 Task: Find connections with filter location Khilchipur with filter topic #personaldevelopment with filter profile language Potuguese with filter current company Johnson & Johnson with filter school Silicon Institute of Technology (SIT), Bhubaneswar with filter industry Law Enforcement with filter service category Executive Coaching with filter keywords title Sales Manager
Action: Mouse moved to (300, 189)
Screenshot: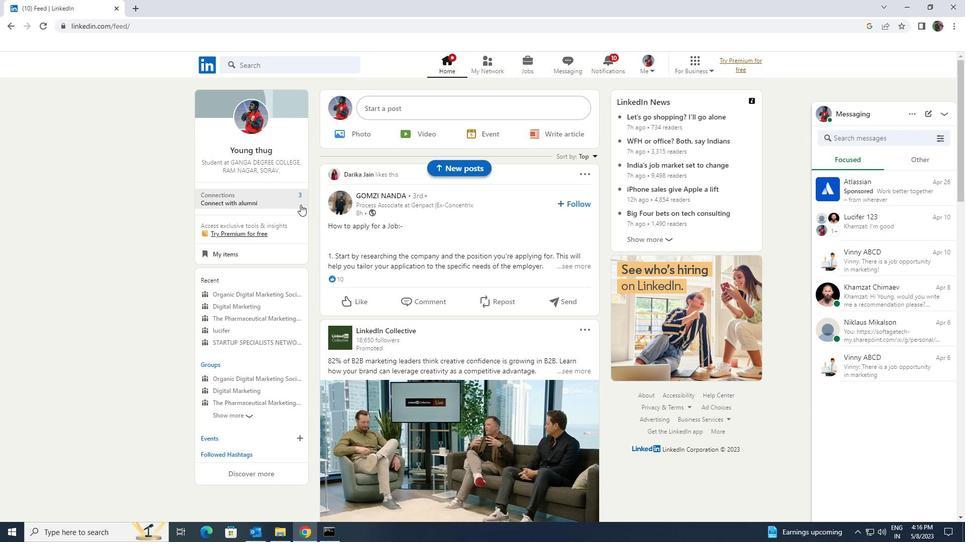 
Action: Mouse pressed left at (300, 189)
Screenshot: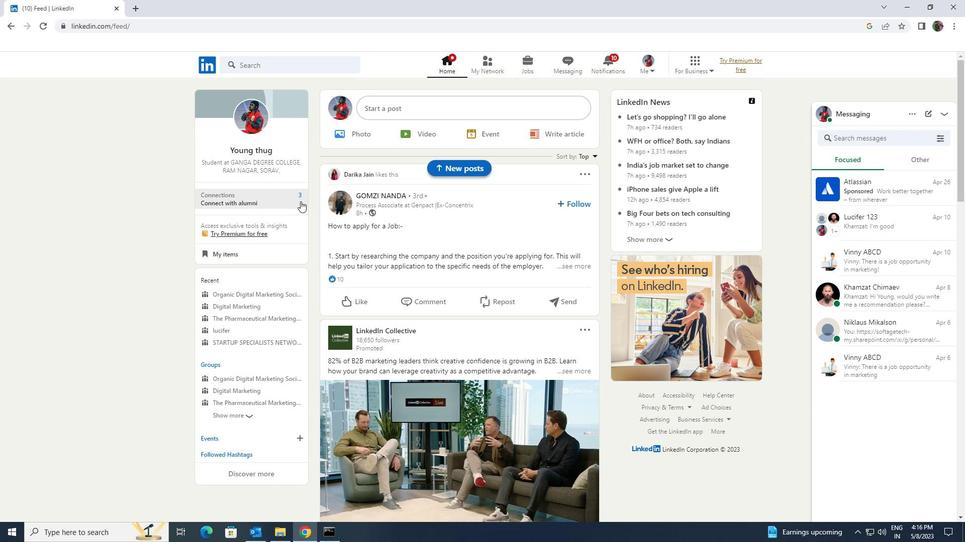 
Action: Mouse moved to (304, 119)
Screenshot: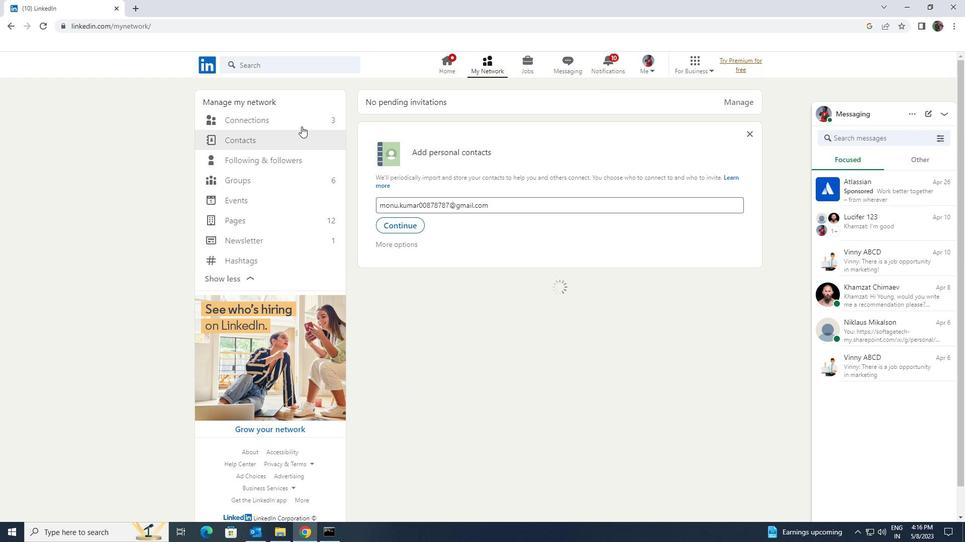 
Action: Mouse pressed left at (304, 119)
Screenshot: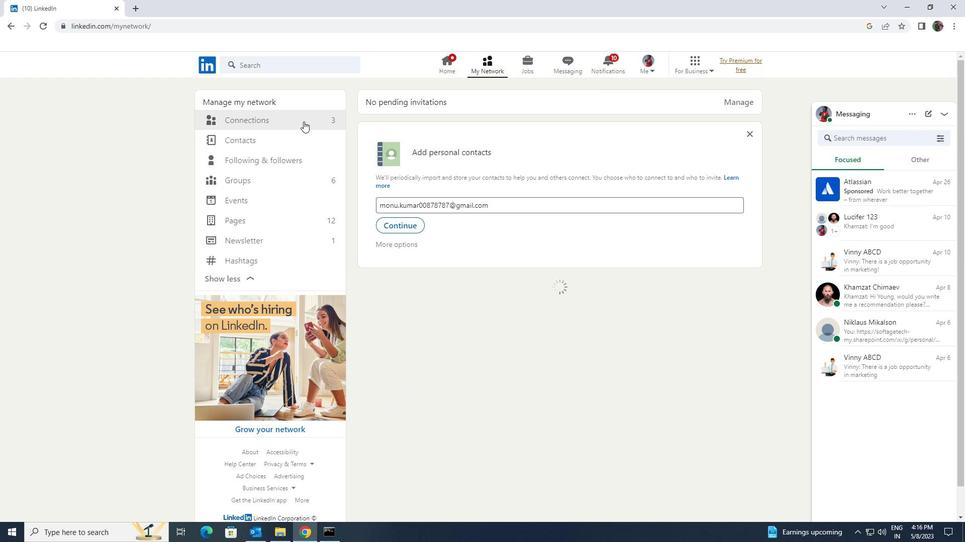 
Action: Mouse moved to (554, 122)
Screenshot: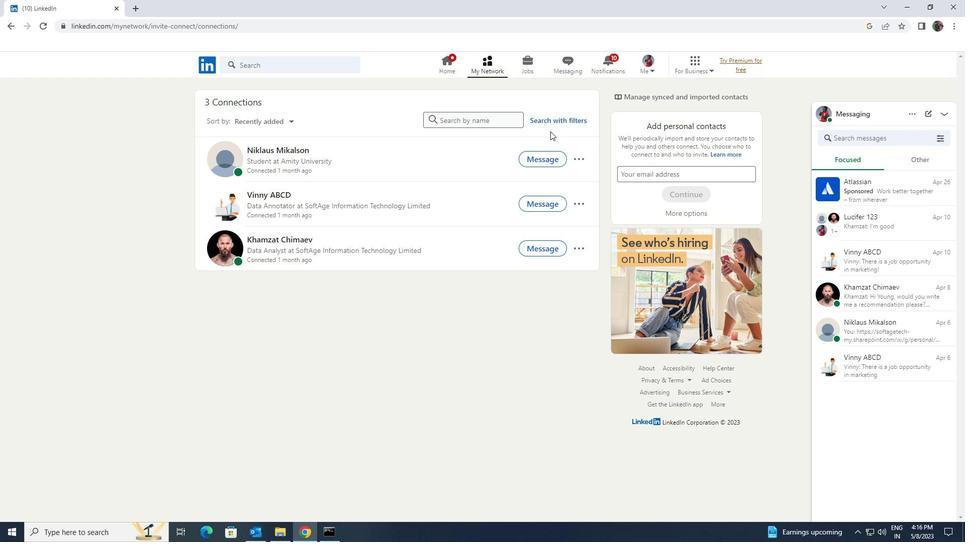 
Action: Mouse pressed left at (554, 122)
Screenshot: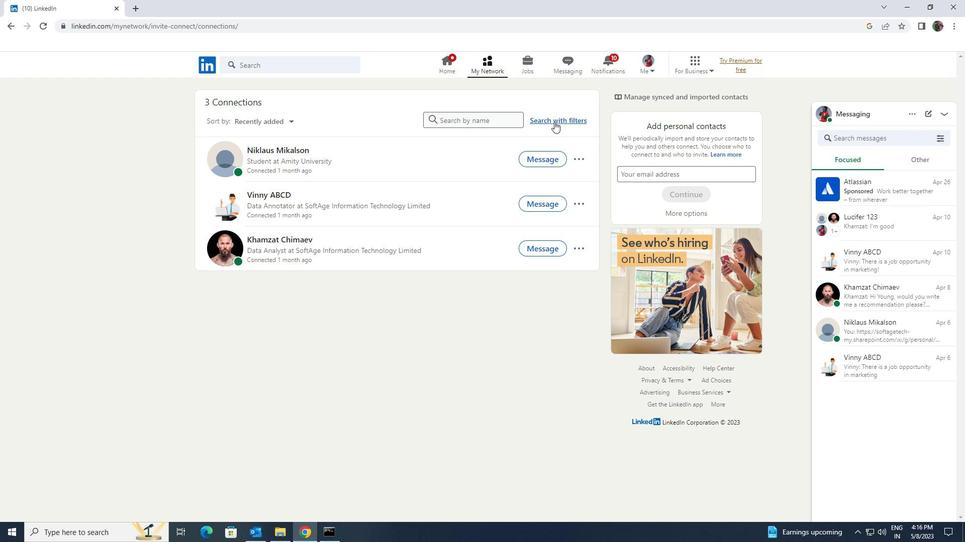 
Action: Mouse moved to (523, 96)
Screenshot: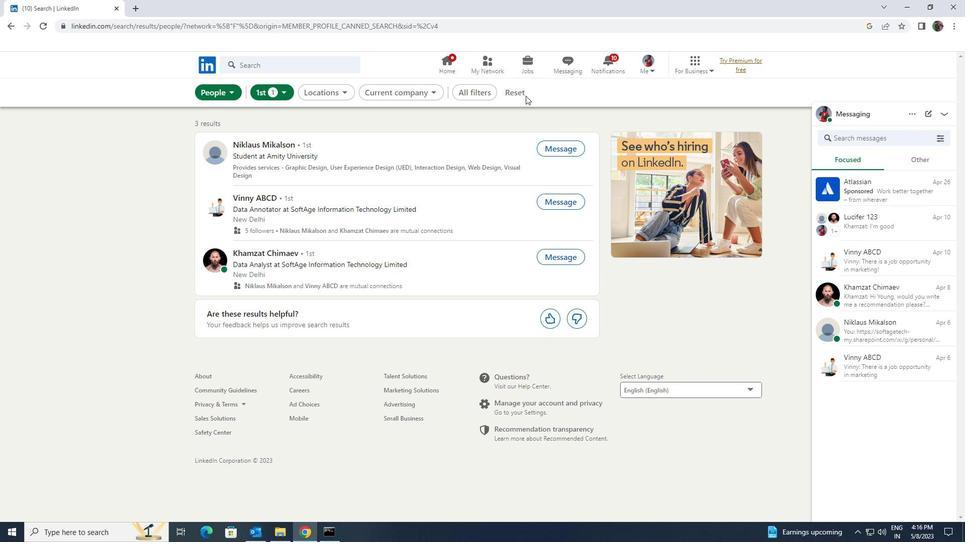 
Action: Mouse pressed left at (523, 96)
Screenshot: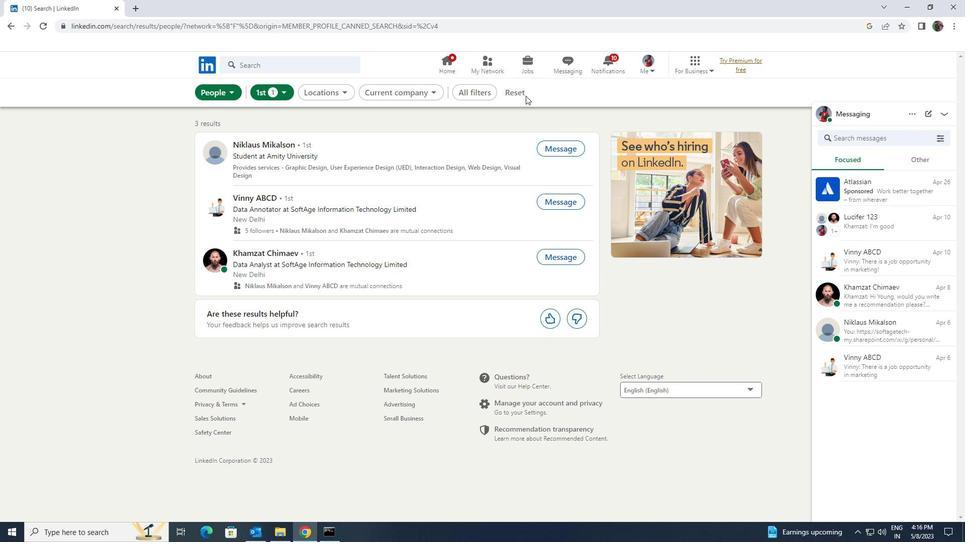 
Action: Mouse moved to (509, 98)
Screenshot: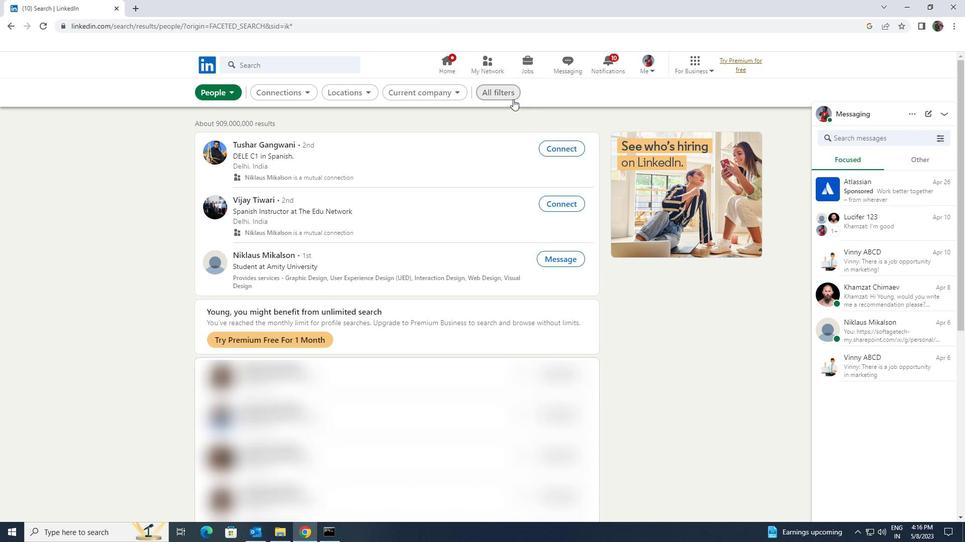
Action: Mouse pressed left at (509, 98)
Screenshot: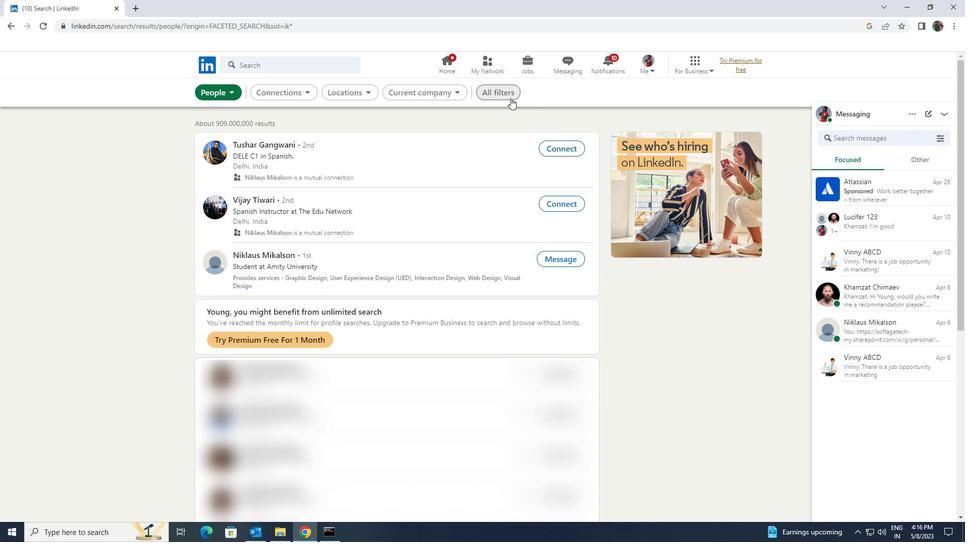 
Action: Mouse moved to (855, 395)
Screenshot: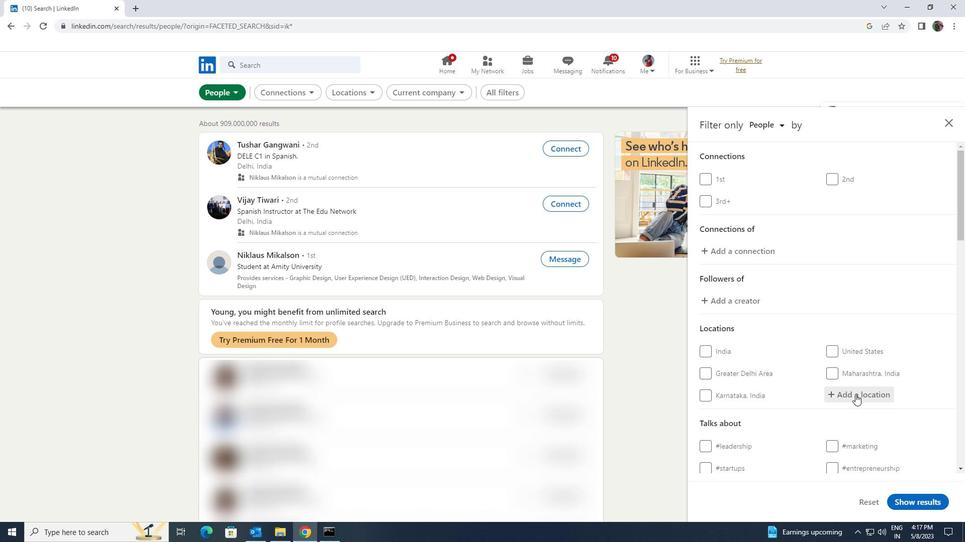 
Action: Mouse pressed left at (855, 395)
Screenshot: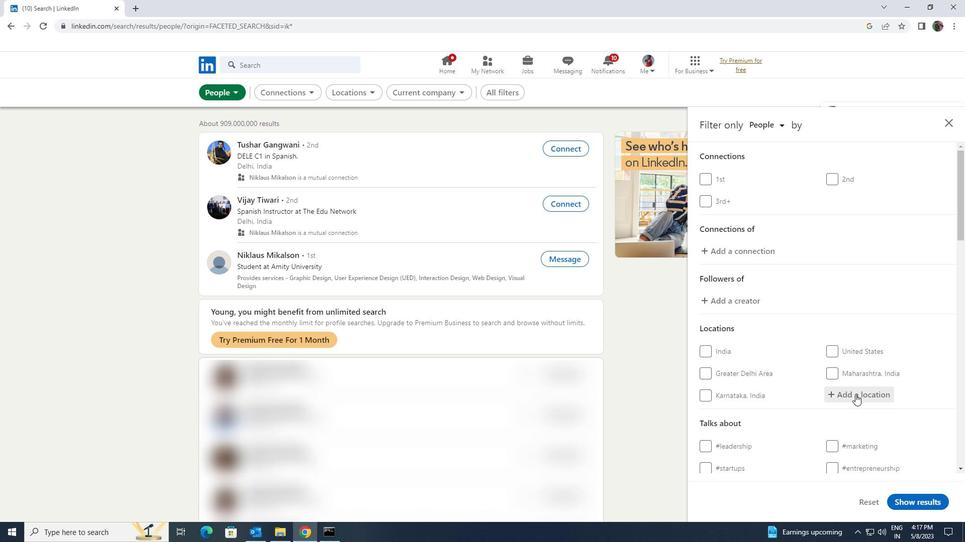 
Action: Mouse moved to (769, 391)
Screenshot: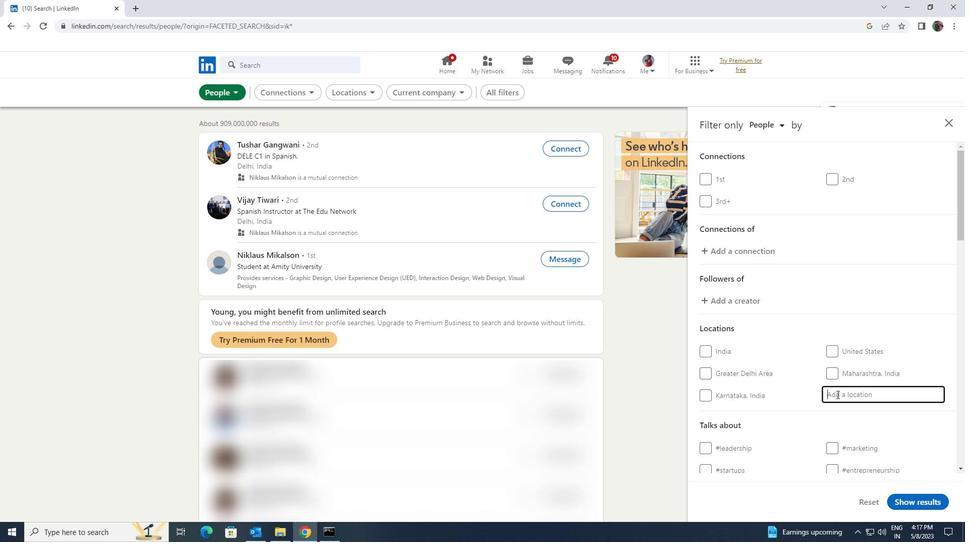 
Action: Key pressed <Key.shift>KHILCHI
Screenshot: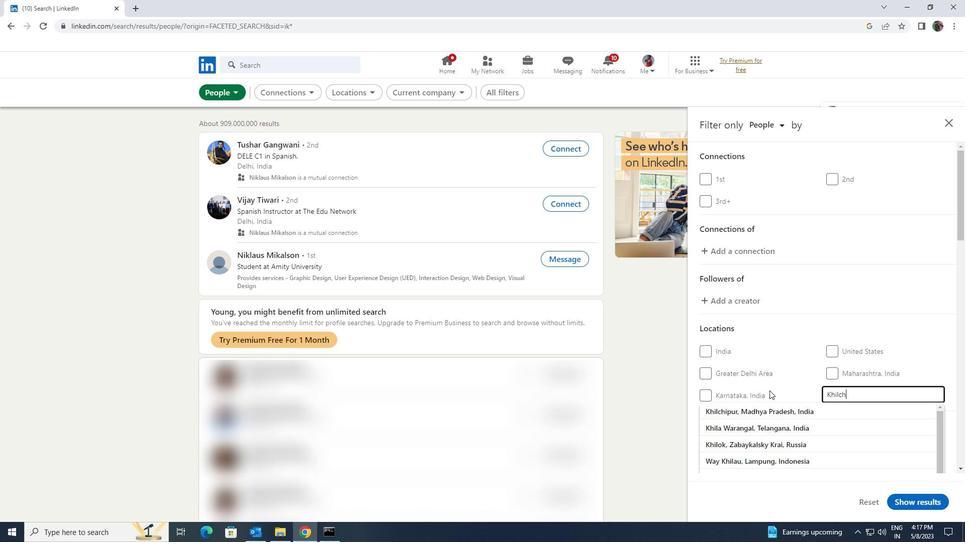 
Action: Mouse moved to (775, 409)
Screenshot: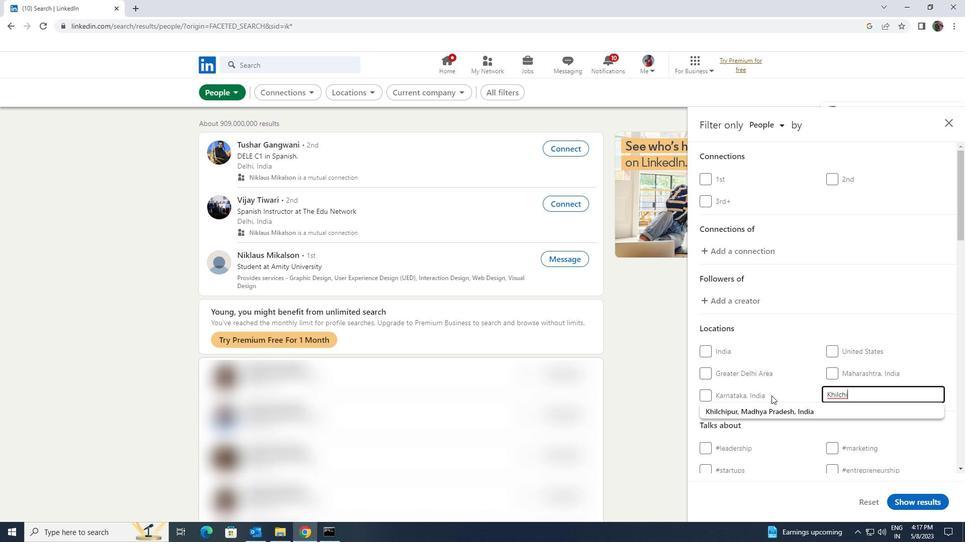 
Action: Mouse pressed left at (775, 409)
Screenshot: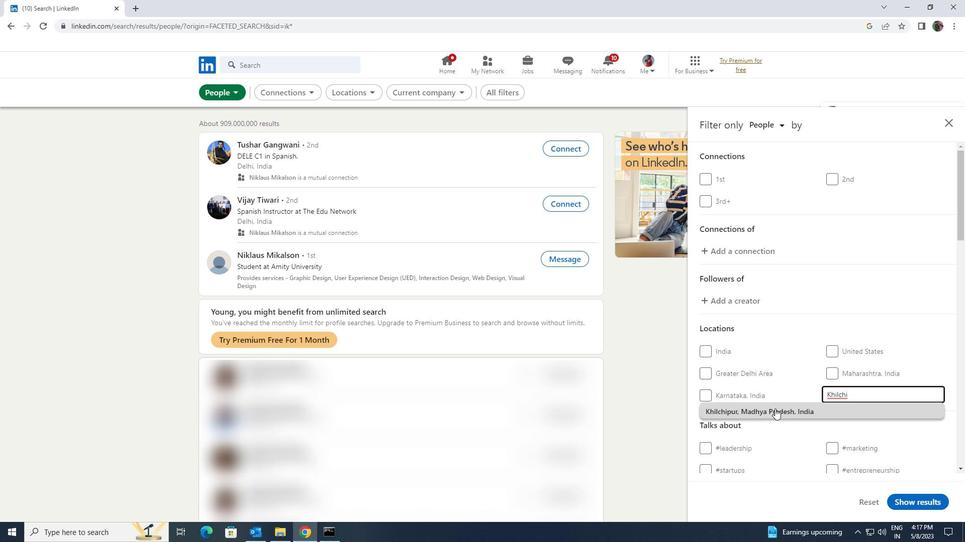 
Action: Mouse moved to (776, 409)
Screenshot: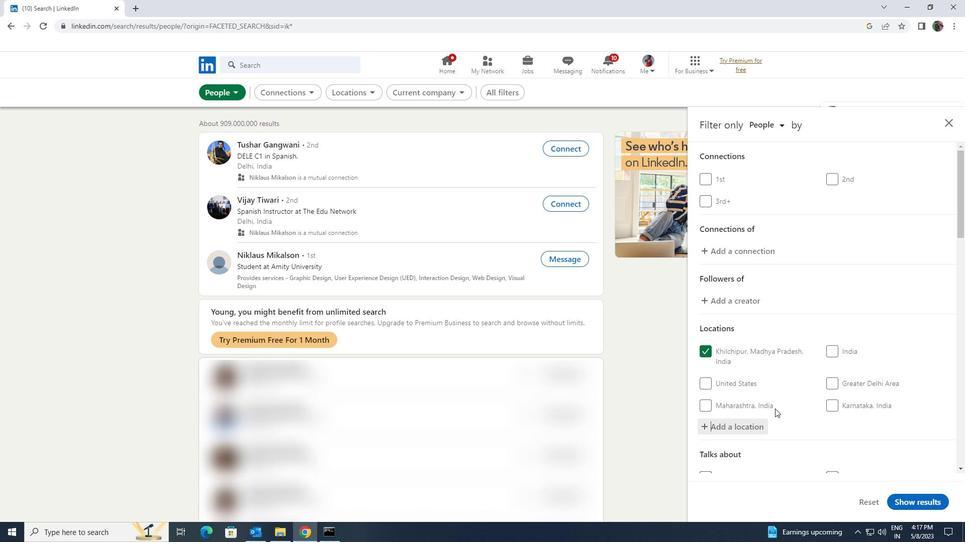 
Action: Mouse scrolled (776, 408) with delta (0, 0)
Screenshot: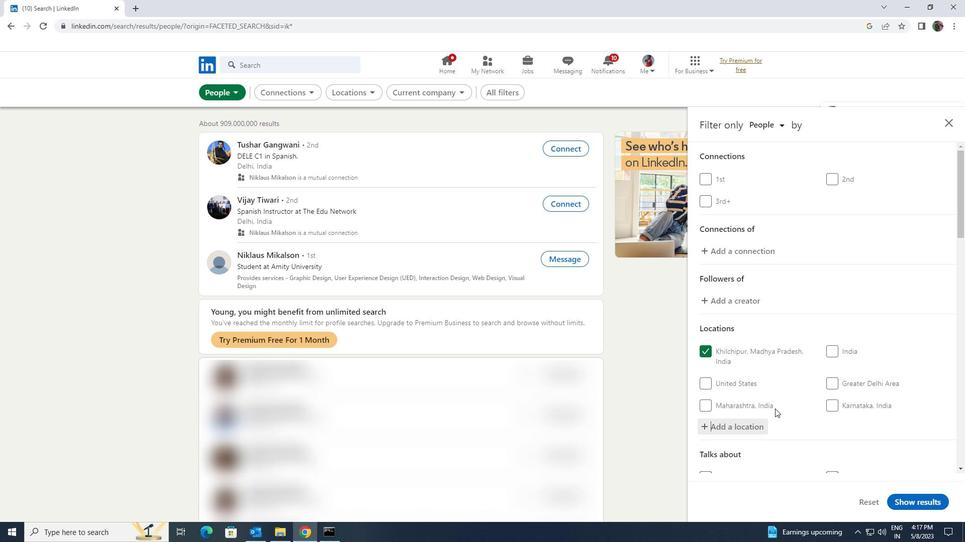 
Action: Mouse moved to (776, 409)
Screenshot: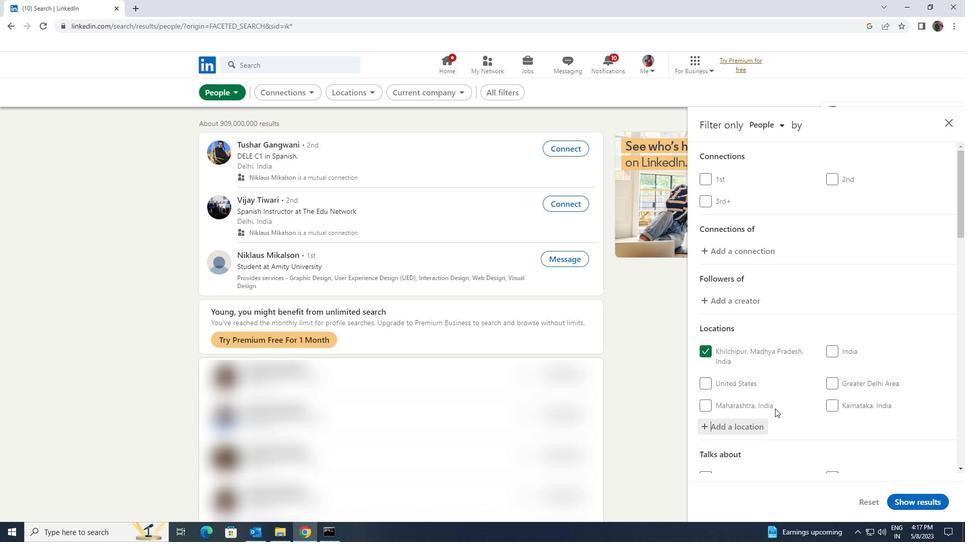 
Action: Mouse scrolled (776, 408) with delta (0, 0)
Screenshot: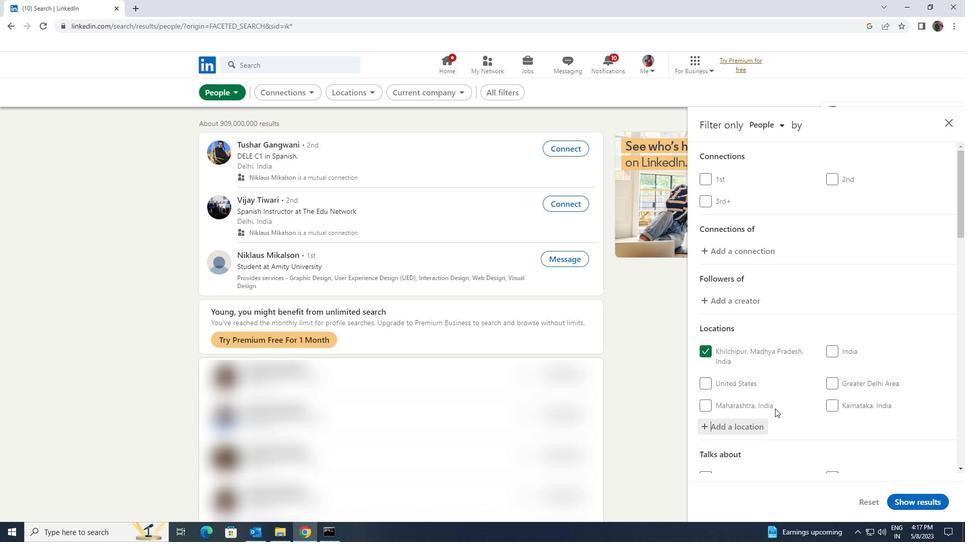 
Action: Mouse moved to (776, 410)
Screenshot: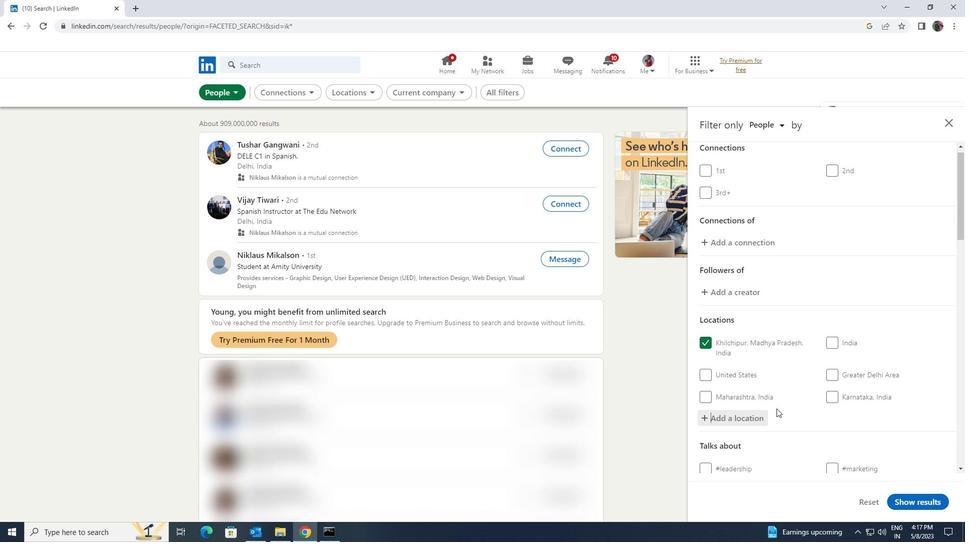 
Action: Mouse scrolled (776, 410) with delta (0, 0)
Screenshot: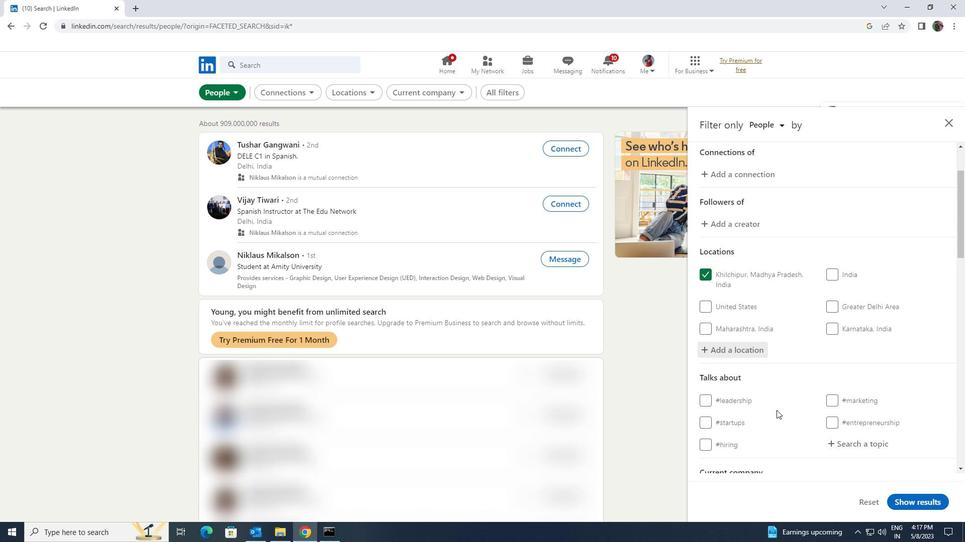 
Action: Mouse moved to (829, 373)
Screenshot: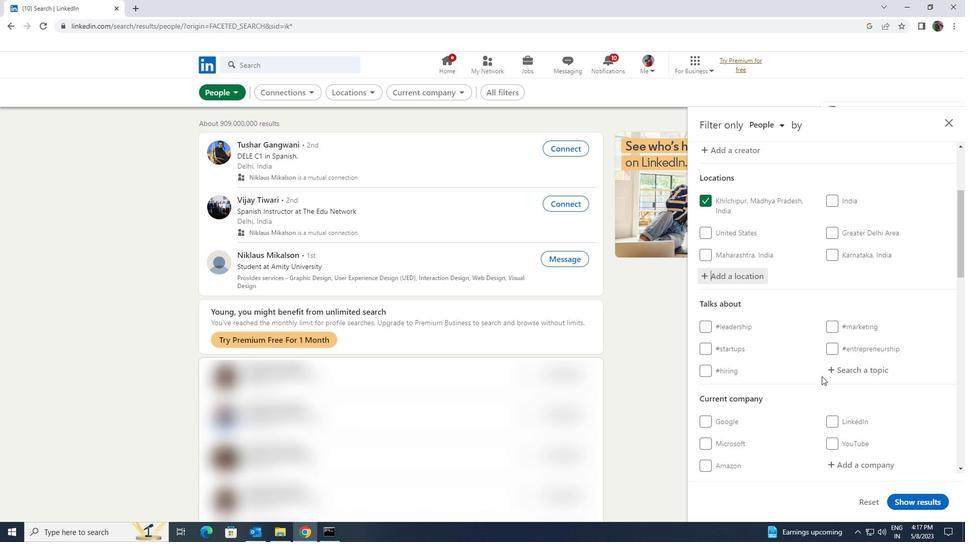 
Action: Mouse pressed left at (829, 373)
Screenshot: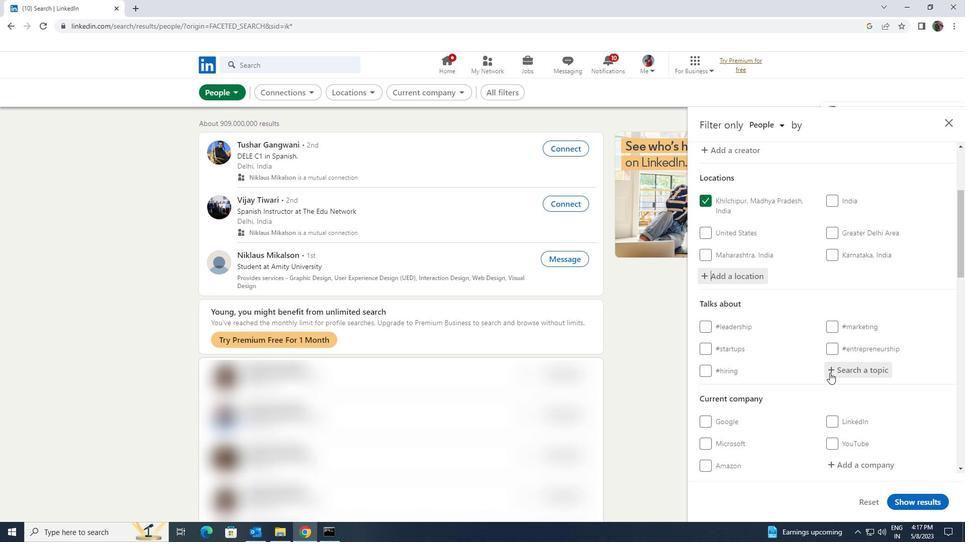 
Action: Key pressed <Key.shift>PERSONALDEVE
Screenshot: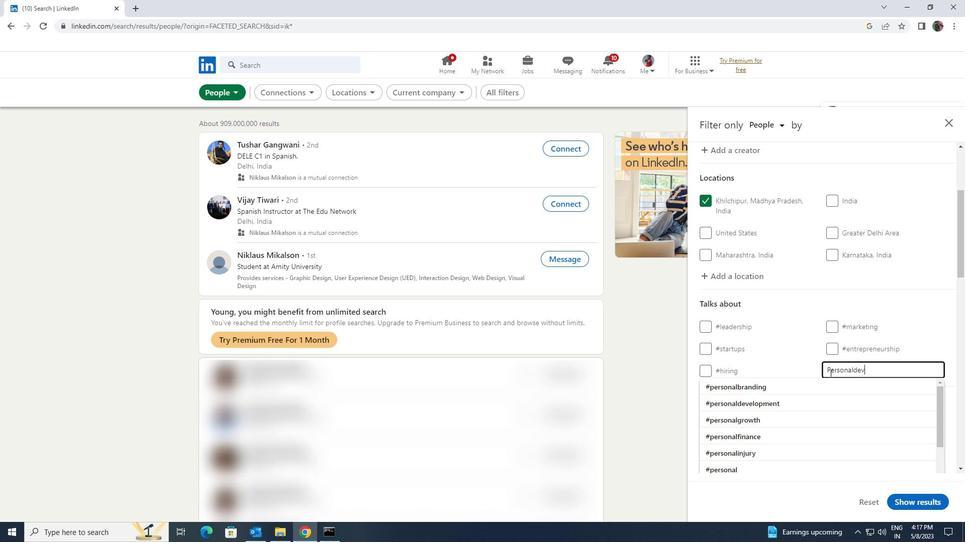 
Action: Mouse moved to (830, 390)
Screenshot: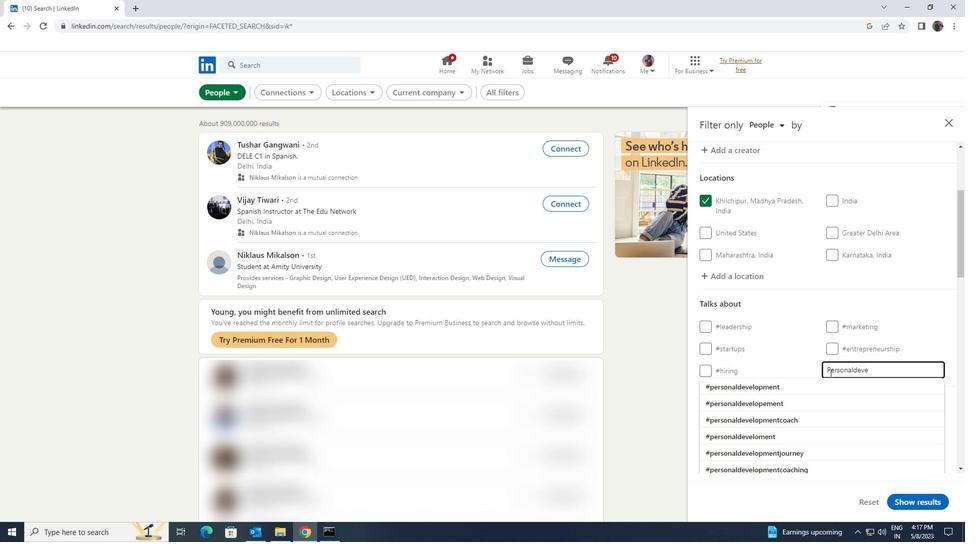 
Action: Mouse pressed left at (830, 390)
Screenshot: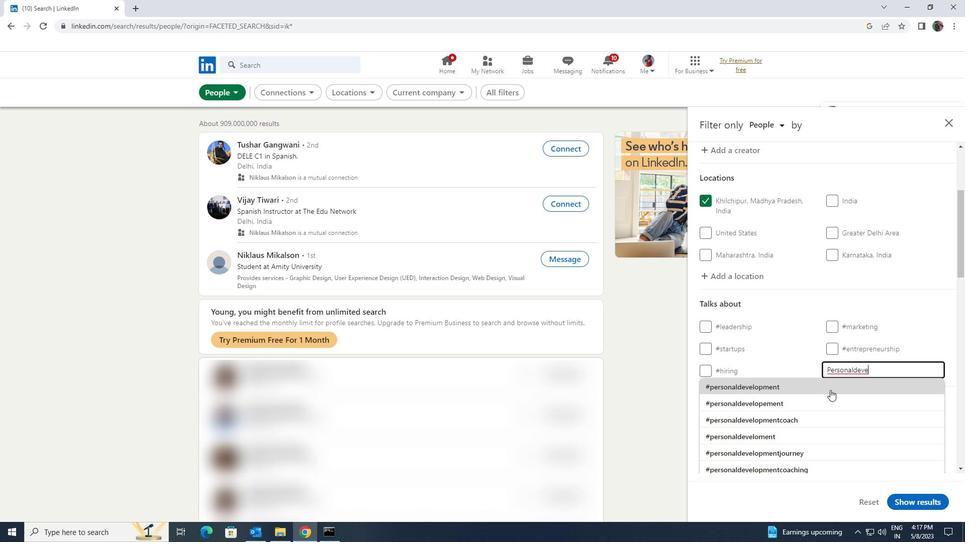 
Action: Mouse scrolled (830, 390) with delta (0, 0)
Screenshot: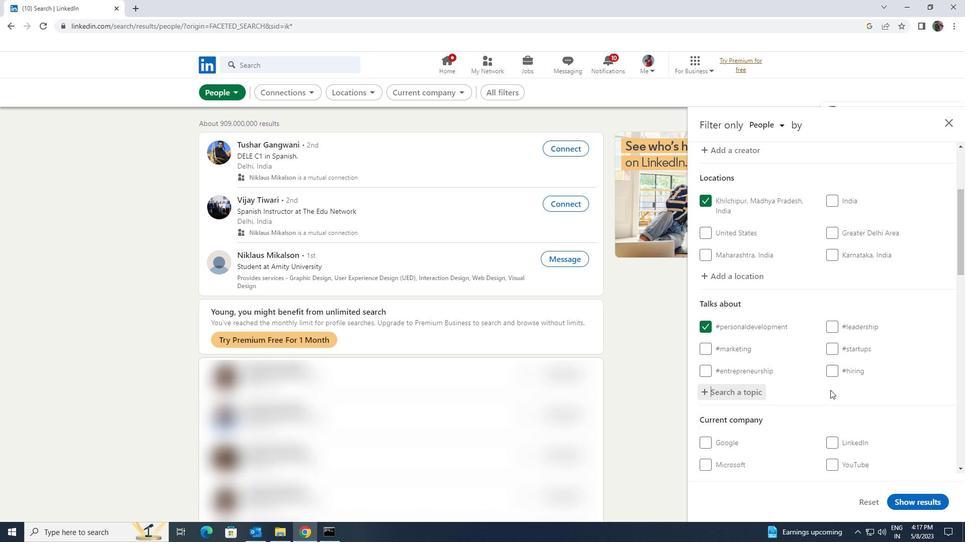 
Action: Mouse moved to (829, 390)
Screenshot: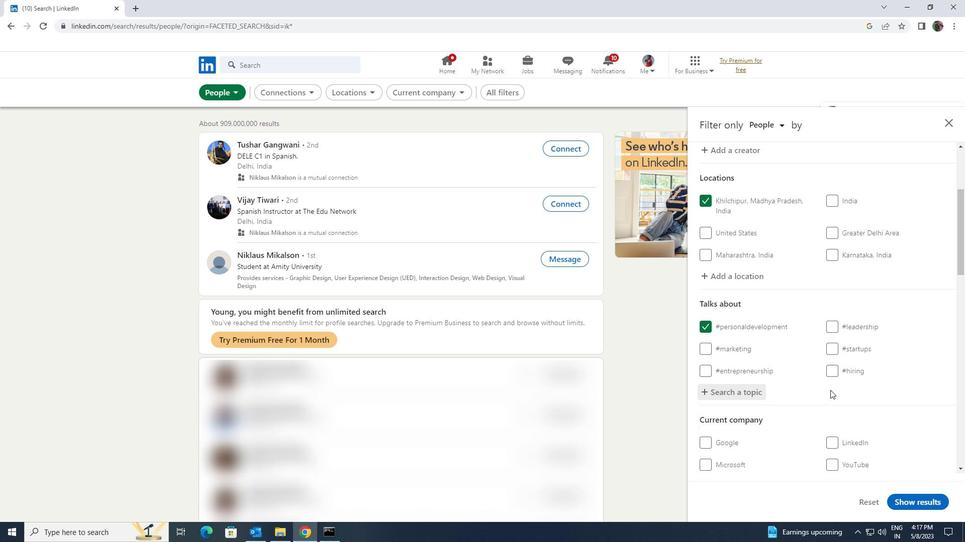 
Action: Mouse scrolled (829, 390) with delta (0, 0)
Screenshot: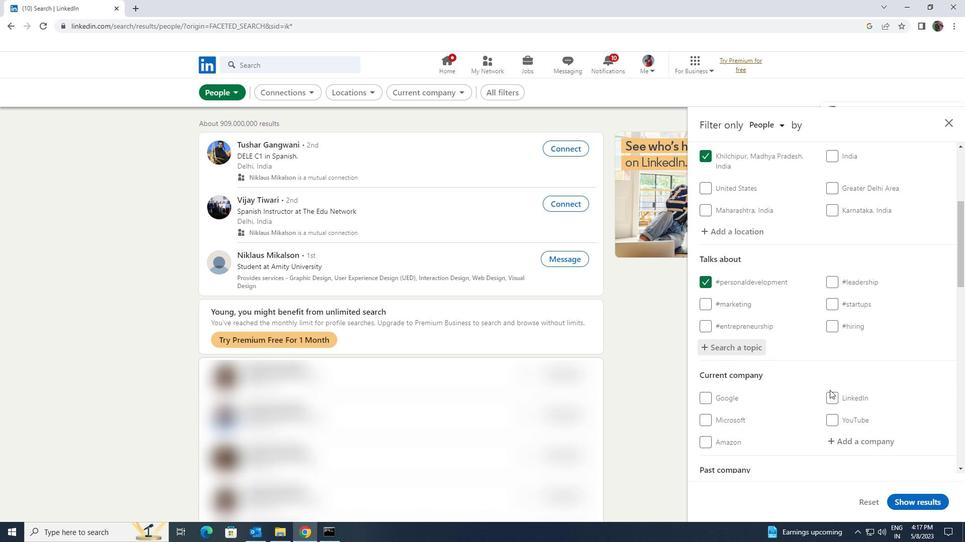 
Action: Mouse scrolled (829, 390) with delta (0, 0)
Screenshot: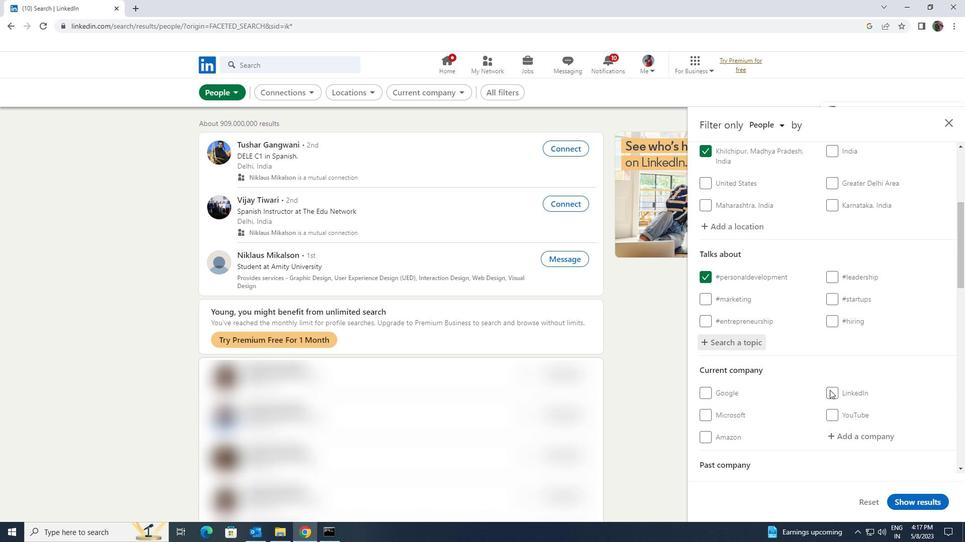 
Action: Mouse scrolled (829, 390) with delta (0, 0)
Screenshot: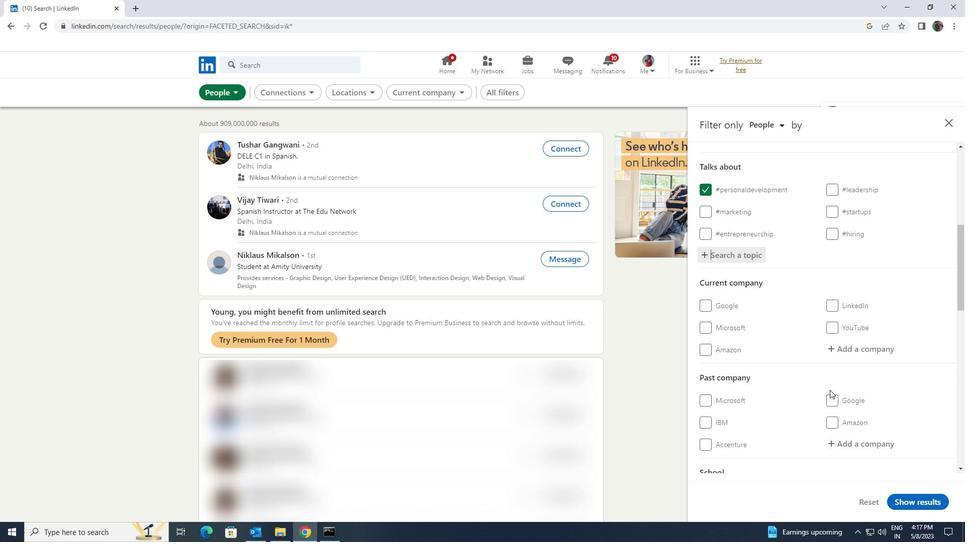 
Action: Mouse scrolled (829, 390) with delta (0, 0)
Screenshot: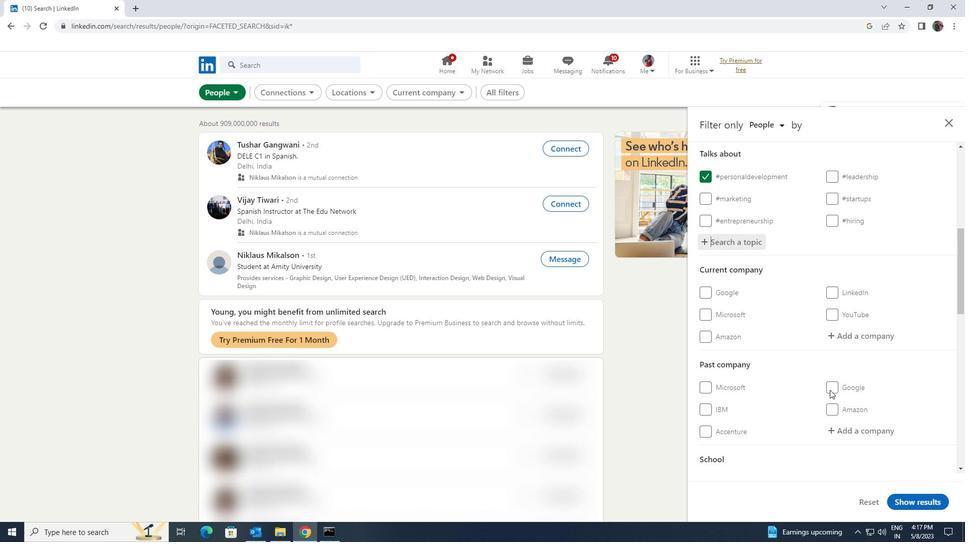 
Action: Mouse scrolled (829, 390) with delta (0, 0)
Screenshot: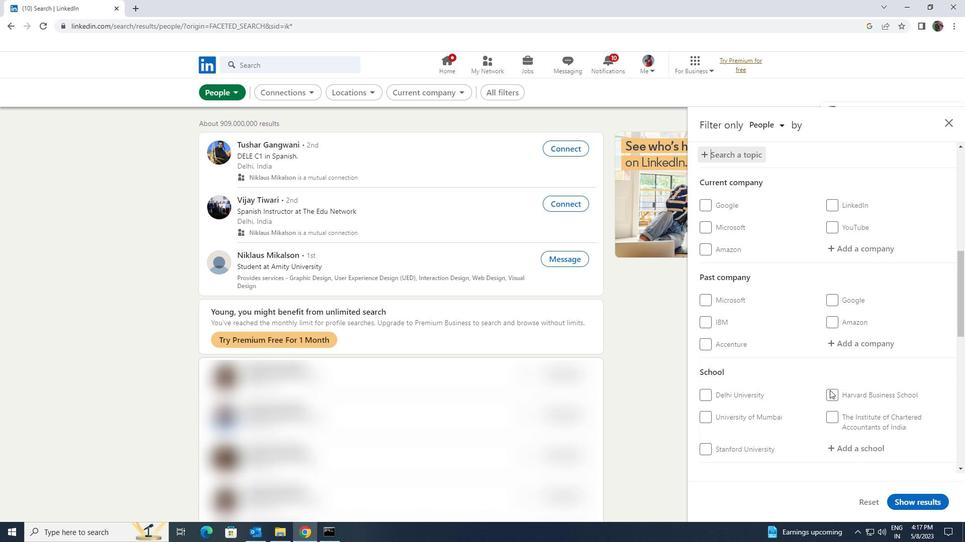 
Action: Mouse scrolled (829, 390) with delta (0, 0)
Screenshot: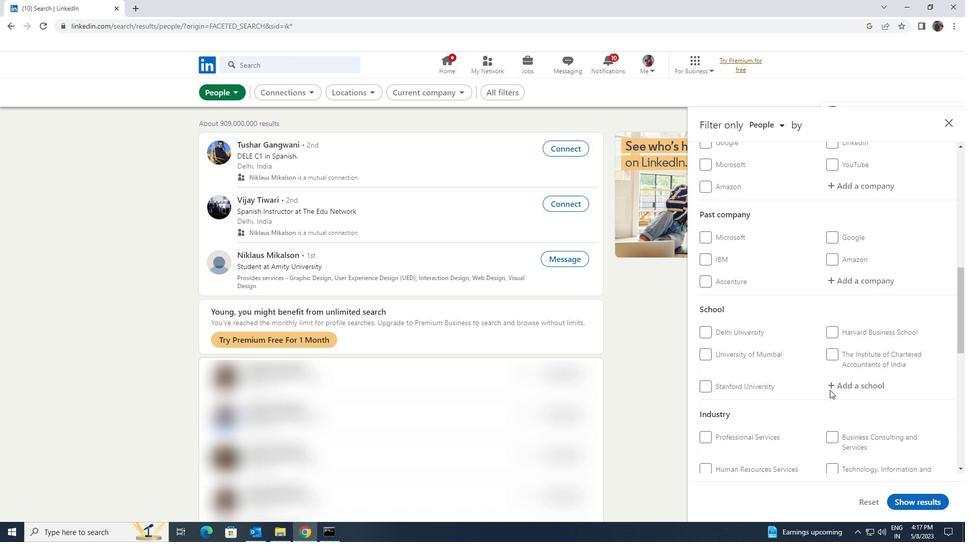 
Action: Mouse scrolled (829, 390) with delta (0, 0)
Screenshot: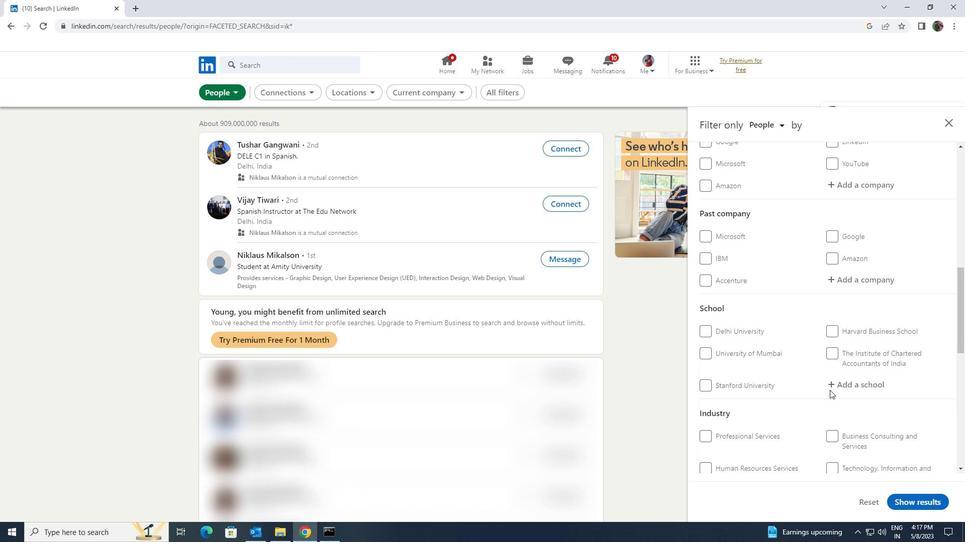 
Action: Mouse scrolled (829, 390) with delta (0, 0)
Screenshot: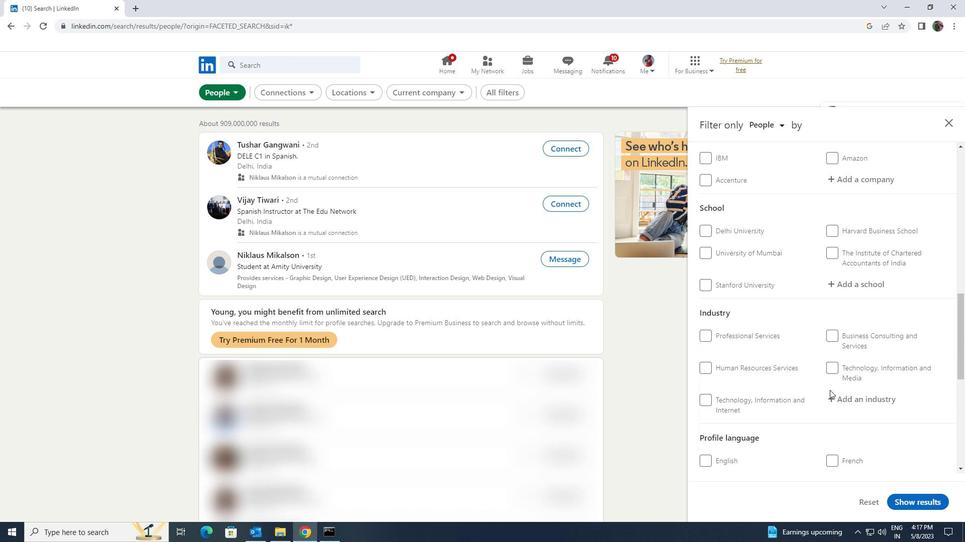 
Action: Mouse moved to (829, 430)
Screenshot: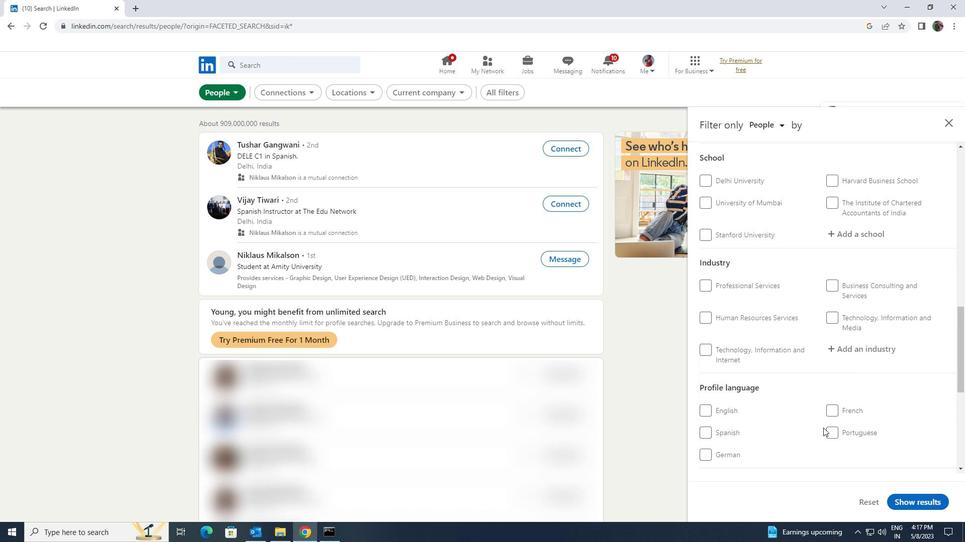 
Action: Mouse pressed left at (829, 430)
Screenshot: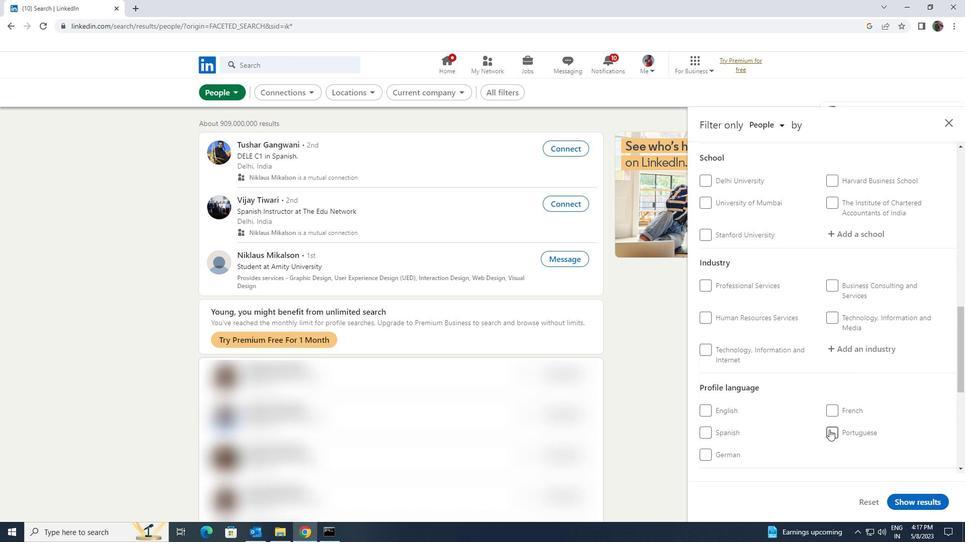 
Action: Mouse moved to (829, 430)
Screenshot: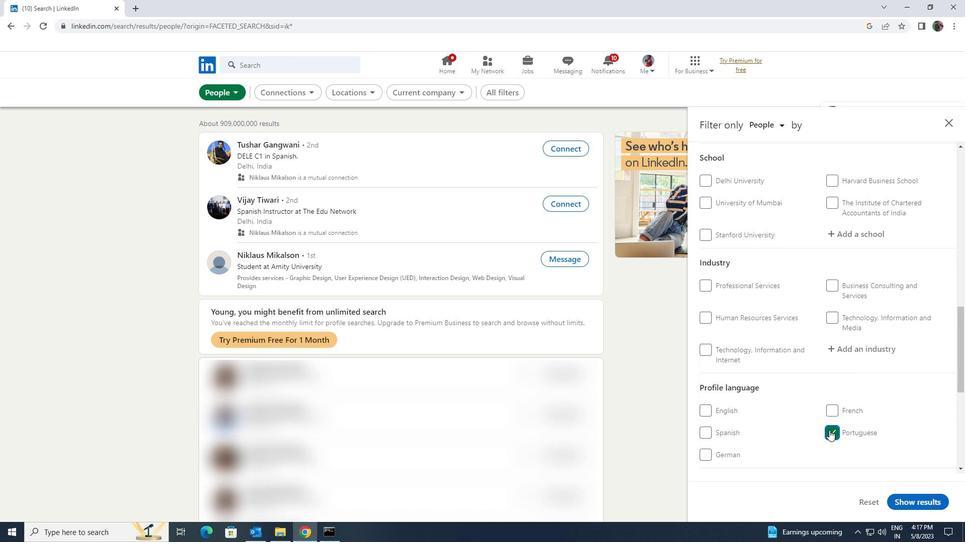 
Action: Mouse scrolled (829, 431) with delta (0, 0)
Screenshot: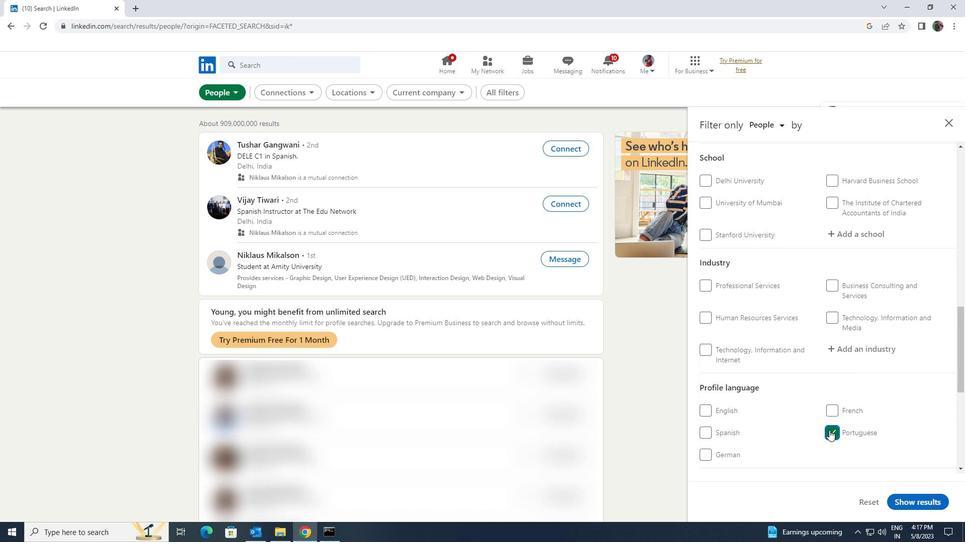 
Action: Mouse moved to (829, 430)
Screenshot: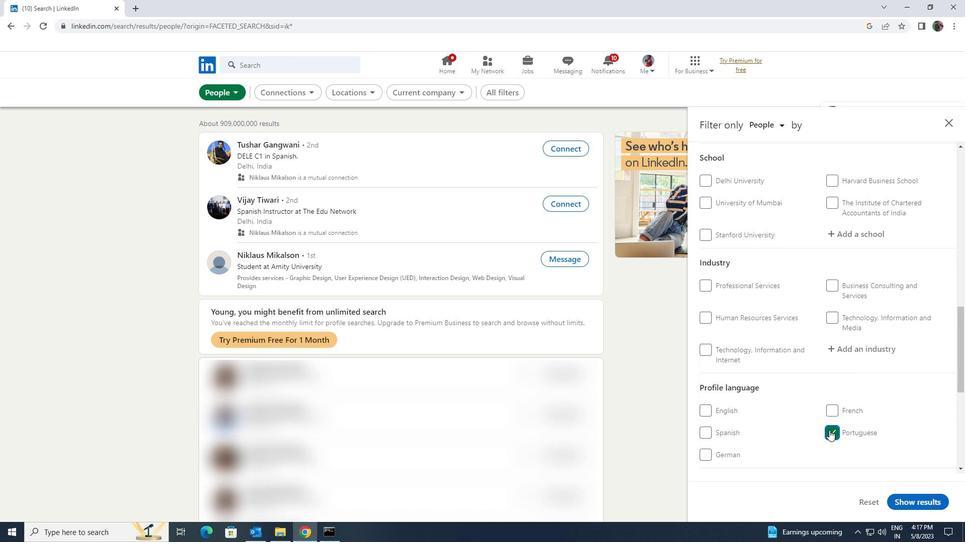 
Action: Mouse scrolled (829, 431) with delta (0, 0)
Screenshot: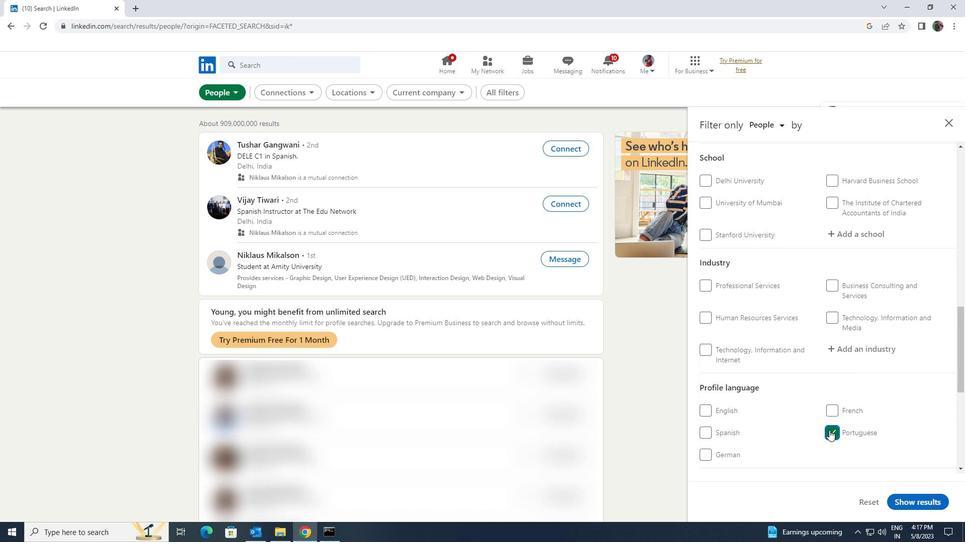 
Action: Mouse scrolled (829, 431) with delta (0, 0)
Screenshot: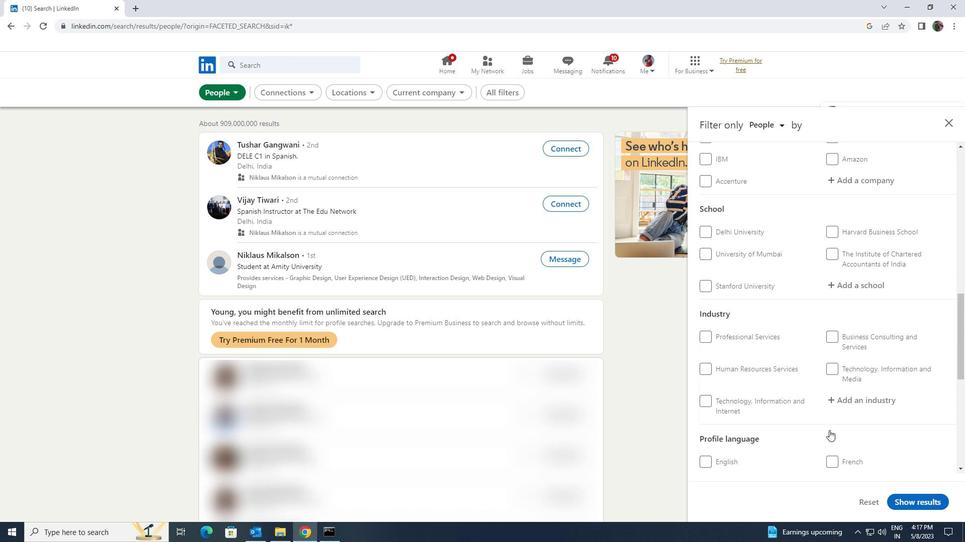 
Action: Mouse scrolled (829, 431) with delta (0, 0)
Screenshot: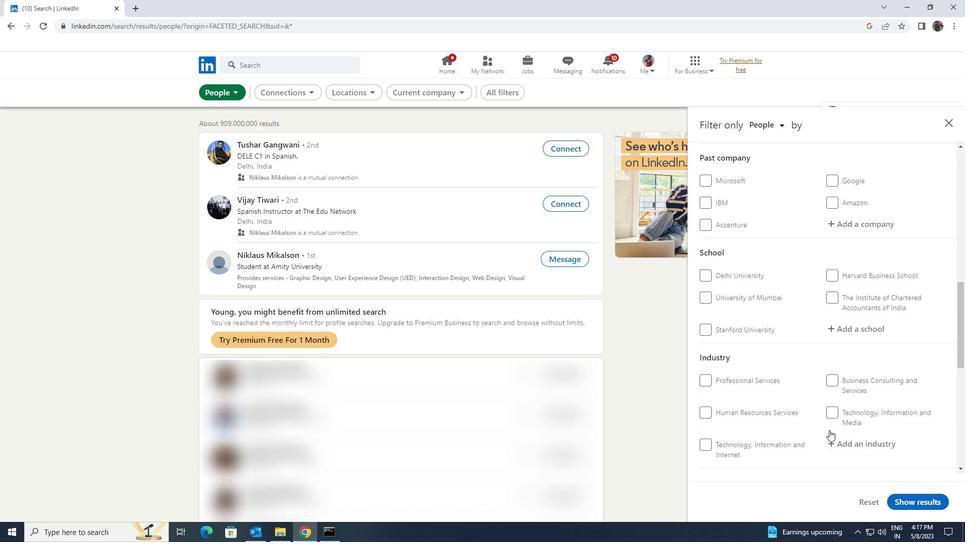 
Action: Mouse scrolled (829, 431) with delta (0, 0)
Screenshot: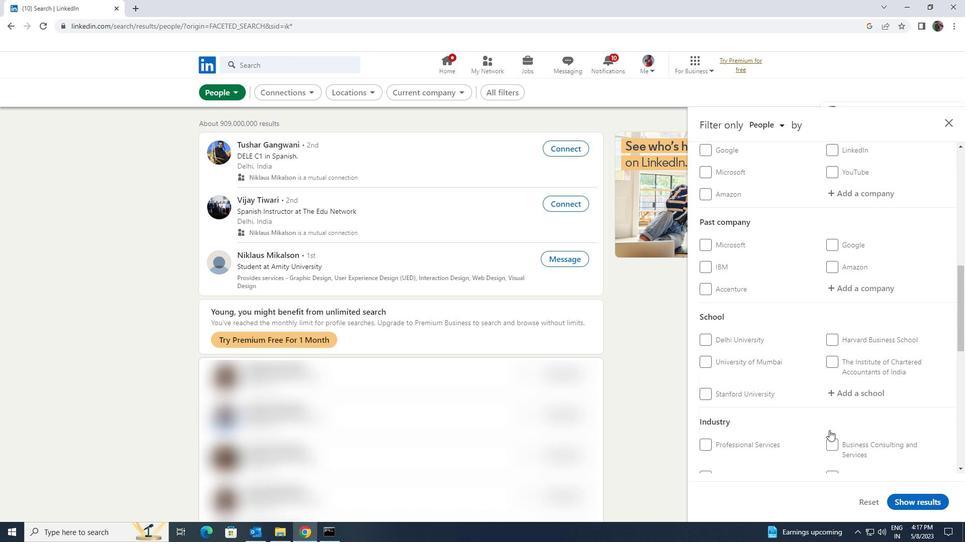 
Action: Mouse scrolled (829, 431) with delta (0, 0)
Screenshot: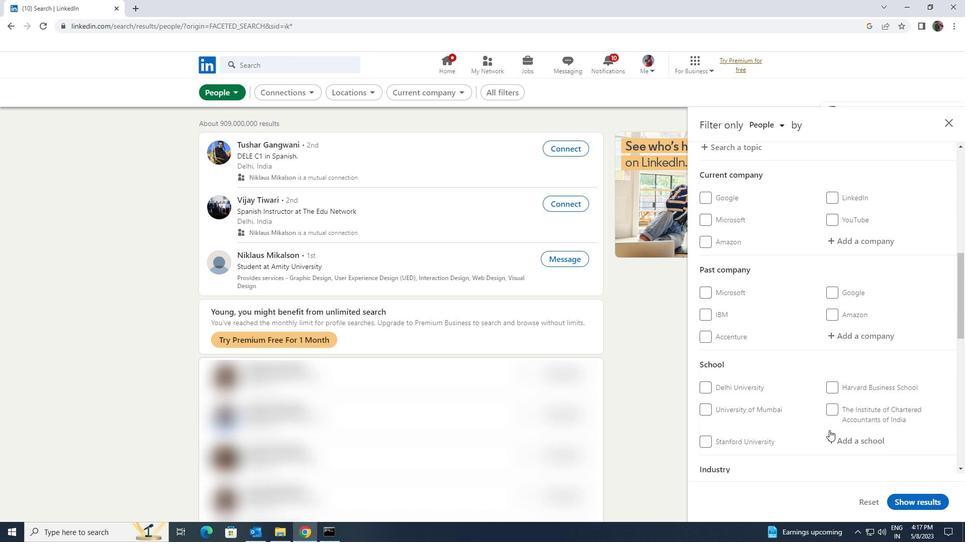 
Action: Mouse scrolled (829, 431) with delta (0, 0)
Screenshot: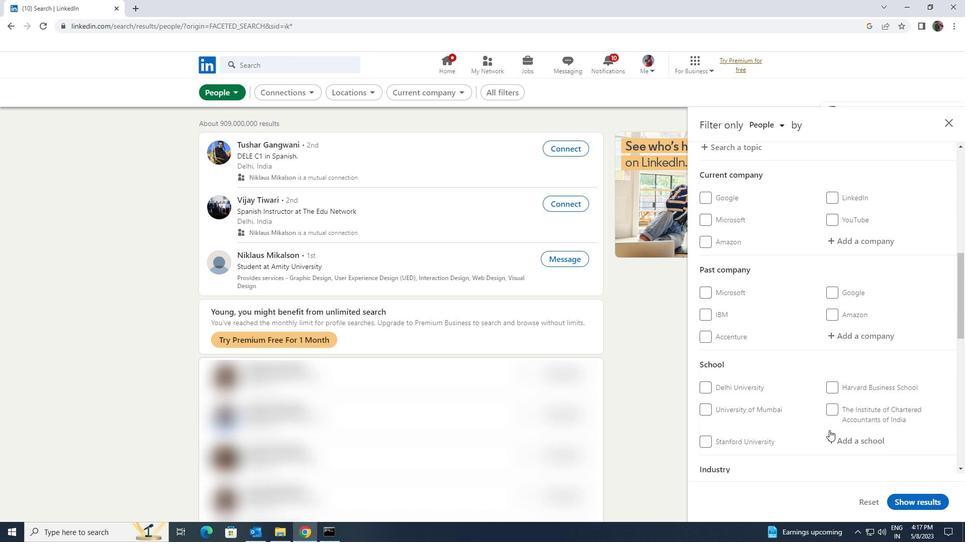 
Action: Mouse moved to (839, 388)
Screenshot: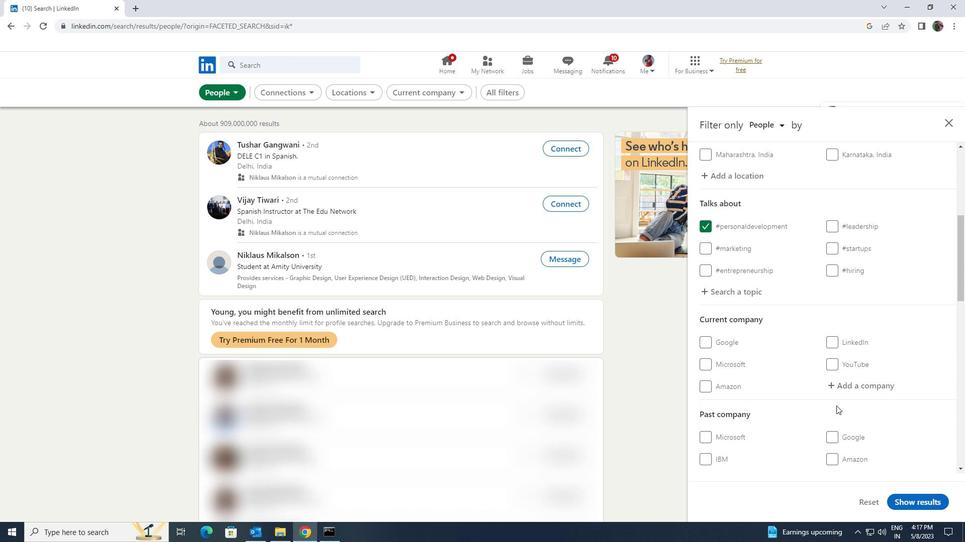 
Action: Mouse pressed left at (839, 388)
Screenshot: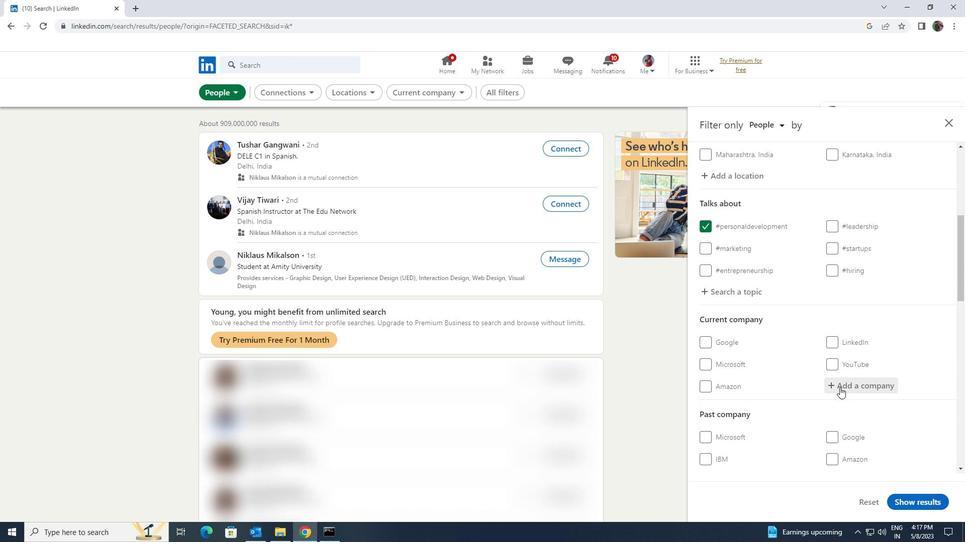 
Action: Key pressed <Key.shift><Key.shift><Key.shift><Key.shift><Key.shift><Key.shift><Key.shift><Key.shift><Key.shift><Key.shift><Key.shift><Key.shift><Key.shift><Key.shift>JOHNSON
Screenshot: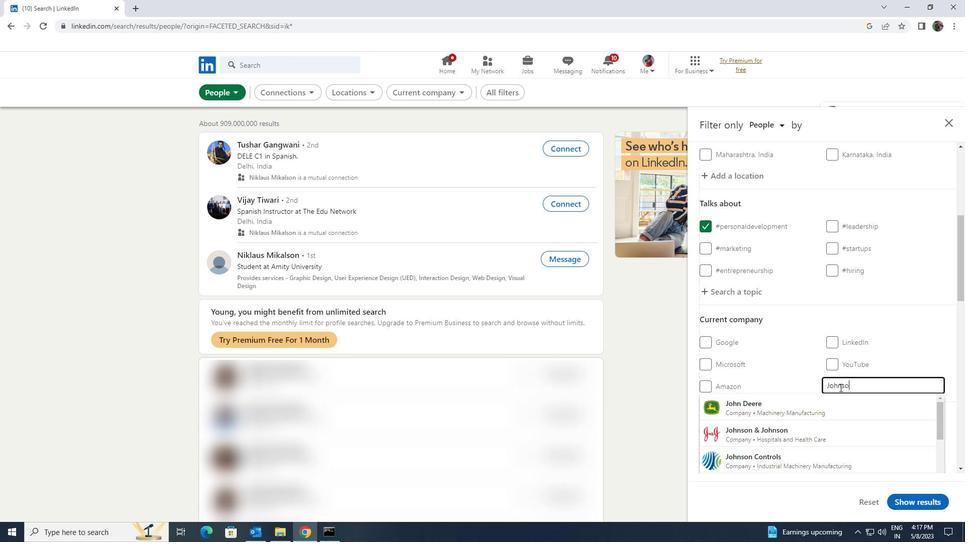 
Action: Mouse moved to (838, 399)
Screenshot: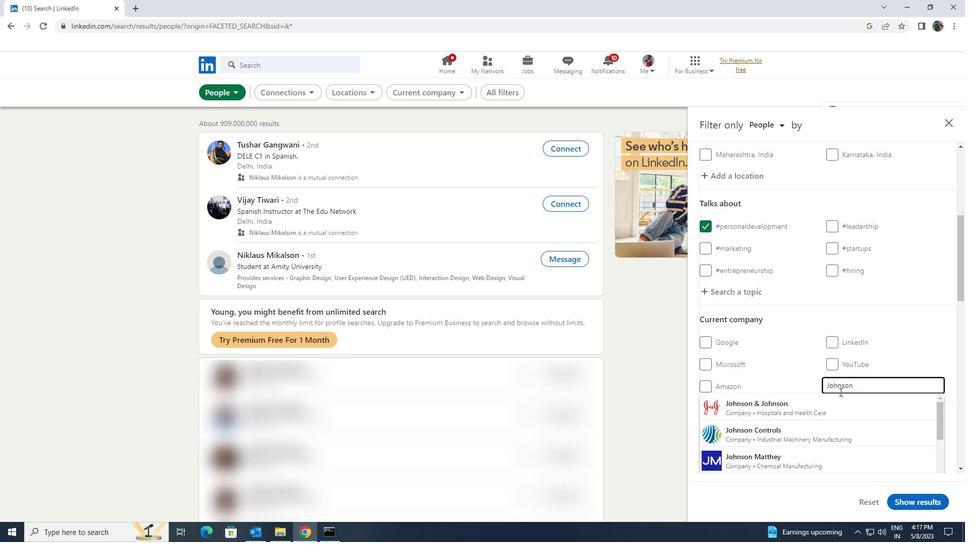 
Action: Mouse pressed left at (838, 399)
Screenshot: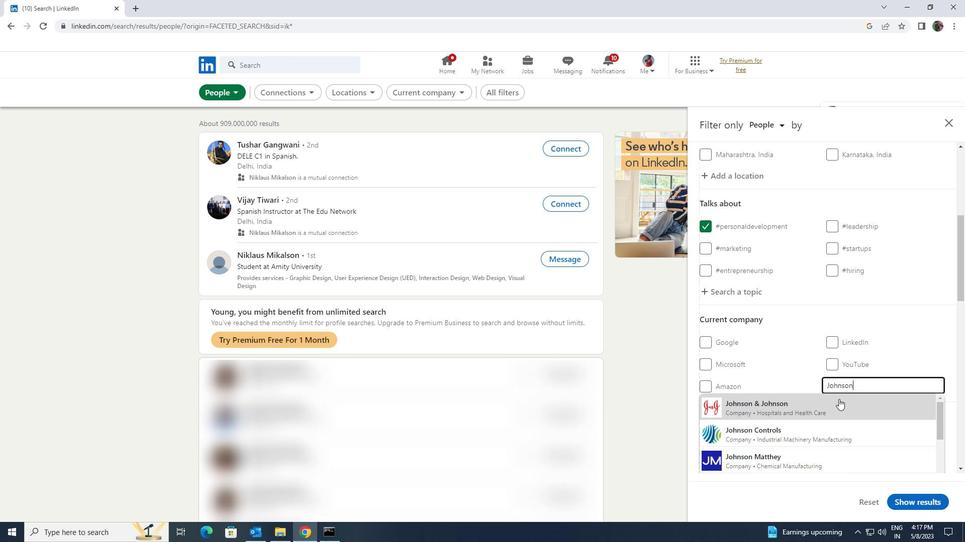 
Action: Mouse moved to (838, 400)
Screenshot: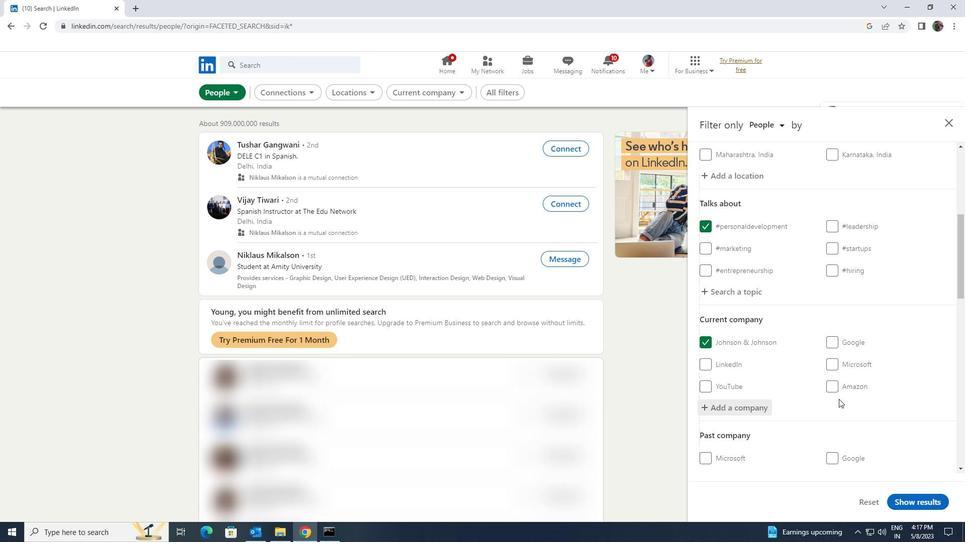 
Action: Mouse scrolled (838, 399) with delta (0, 0)
Screenshot: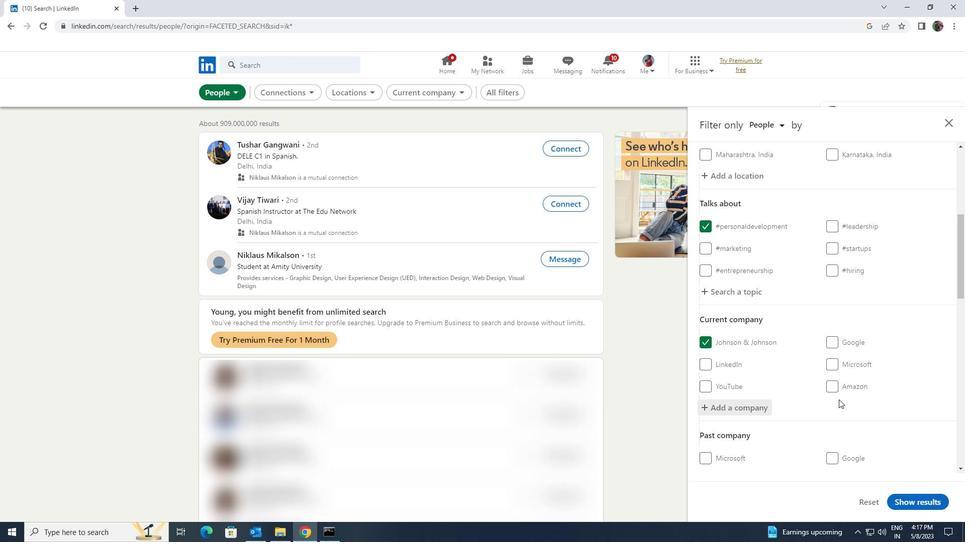 
Action: Mouse scrolled (838, 399) with delta (0, 0)
Screenshot: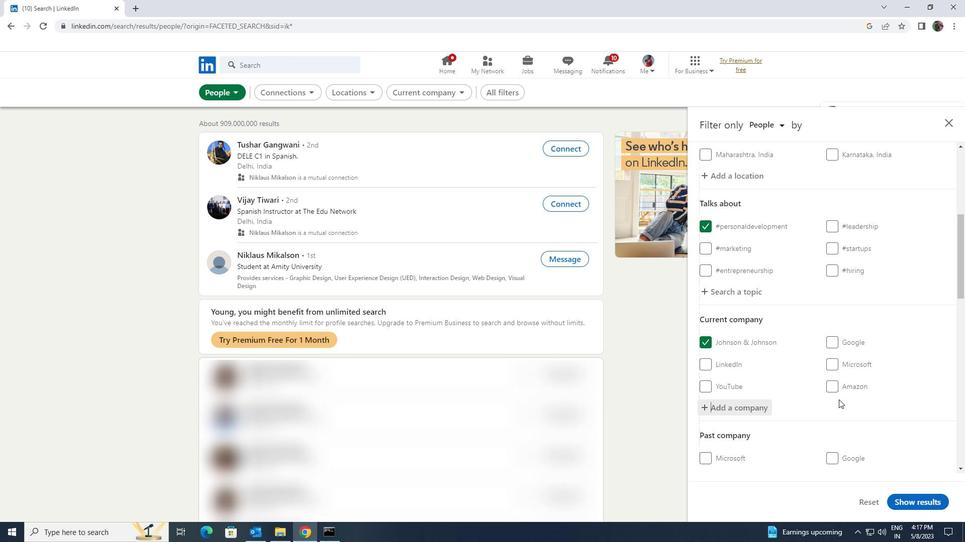 
Action: Mouse scrolled (838, 399) with delta (0, 0)
Screenshot: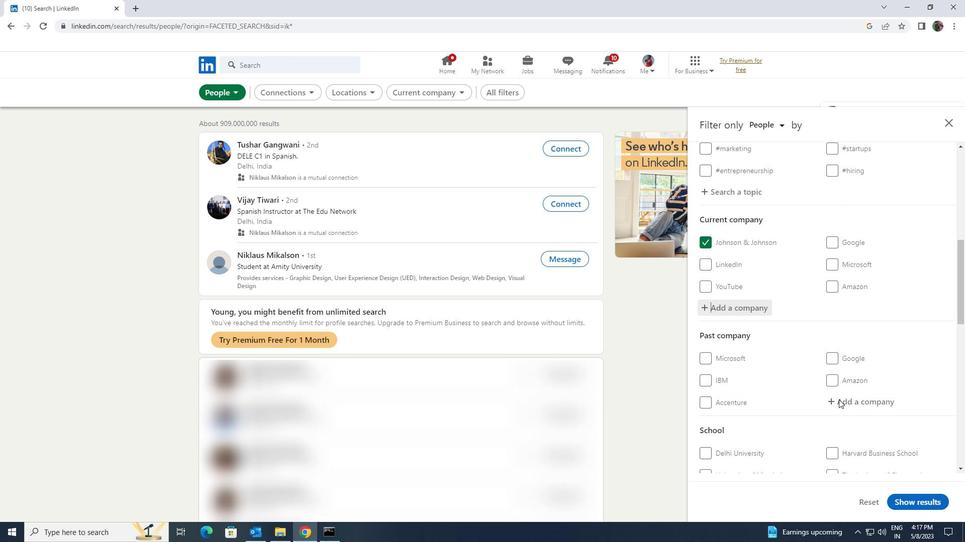 
Action: Mouse scrolled (838, 399) with delta (0, 0)
Screenshot: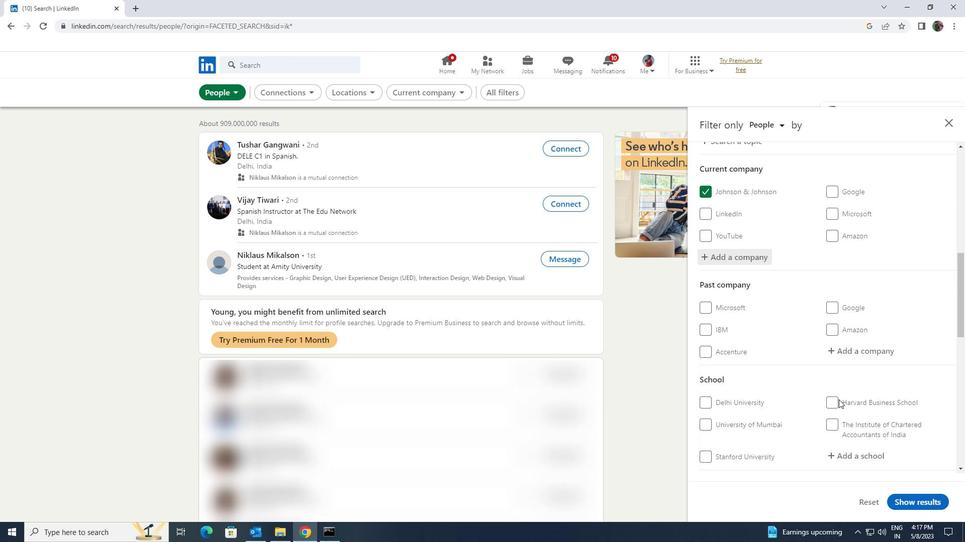 
Action: Mouse moved to (839, 406)
Screenshot: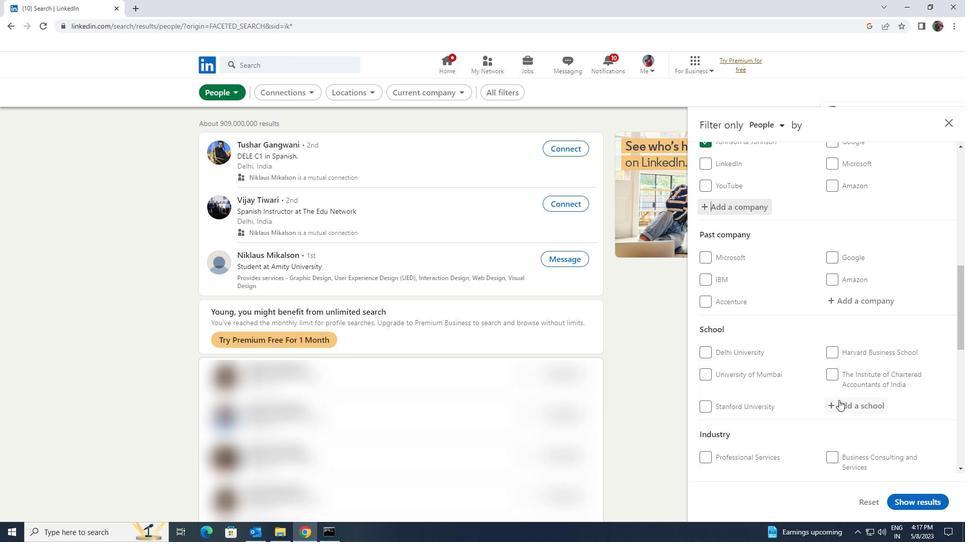
Action: Mouse pressed left at (839, 406)
Screenshot: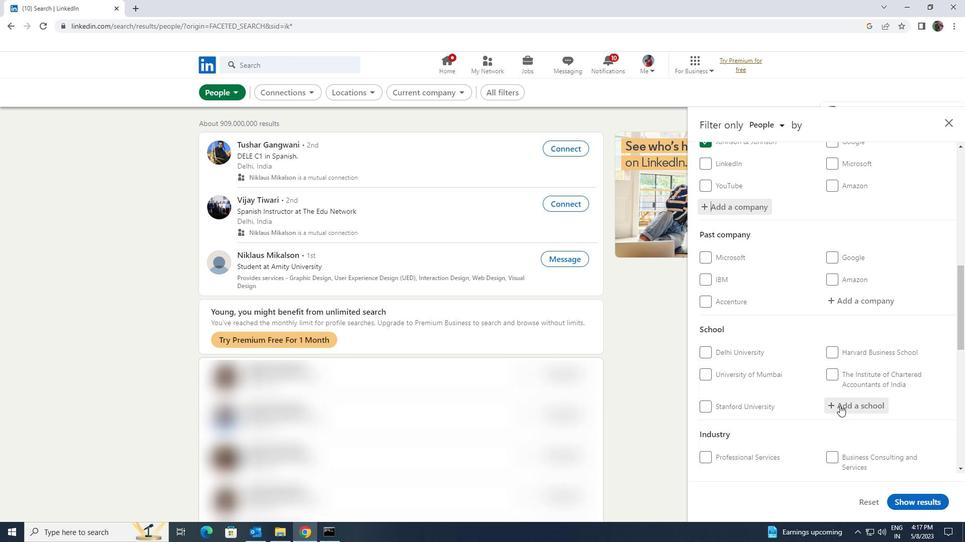
Action: Key pressed <Key.shift><Key.shift><Key.shift><Key.shift><Key.shift>SILICON<Key.space><Key.shift>INSTITUTE
Screenshot: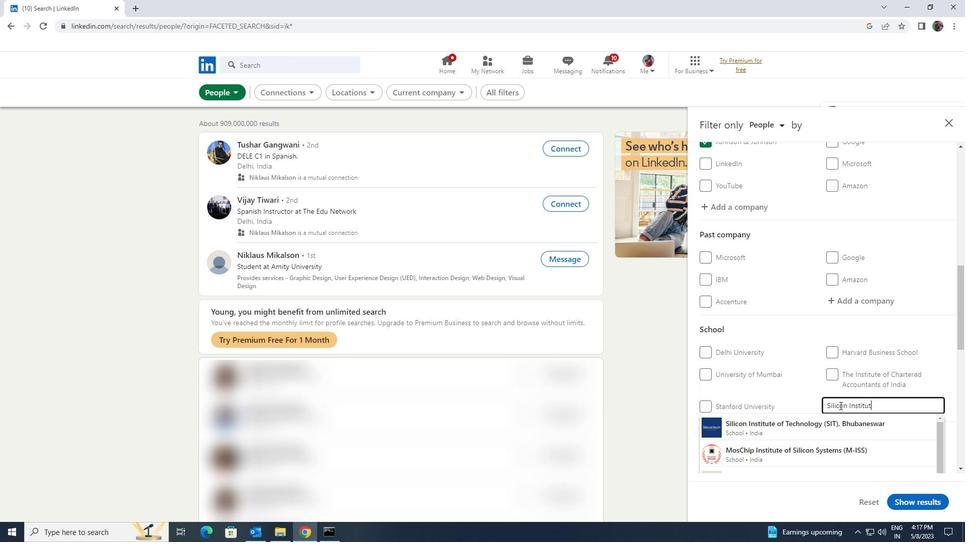 
Action: Mouse moved to (840, 425)
Screenshot: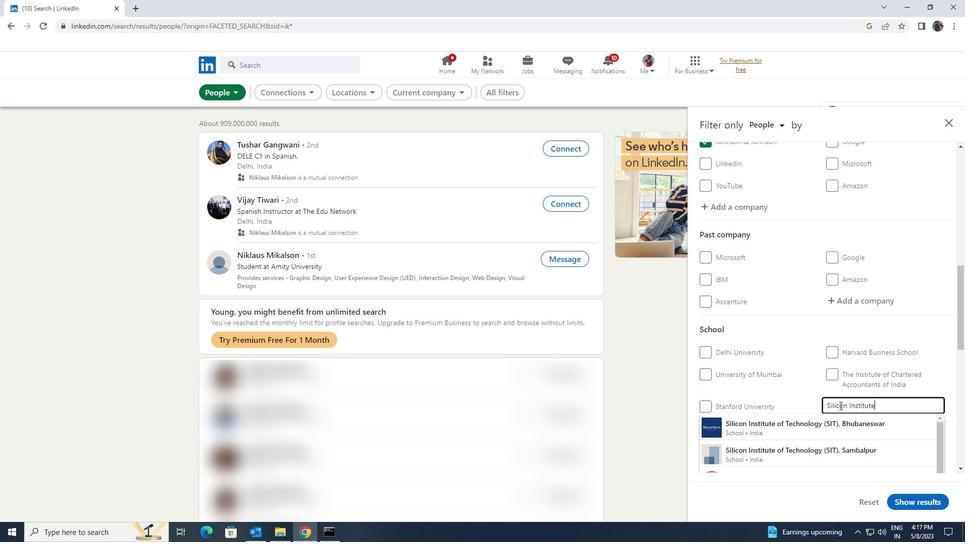 
Action: Mouse pressed left at (840, 425)
Screenshot: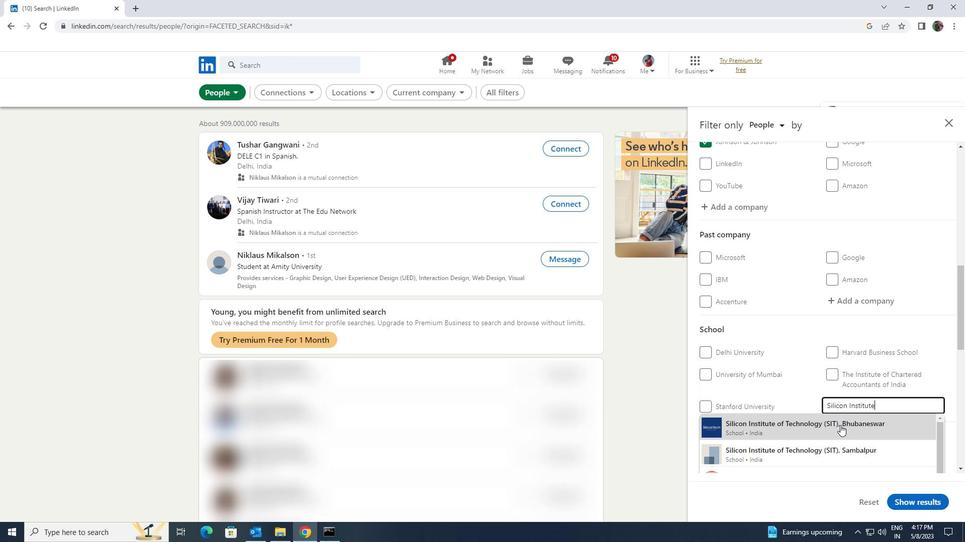 
Action: Mouse scrolled (840, 425) with delta (0, 0)
Screenshot: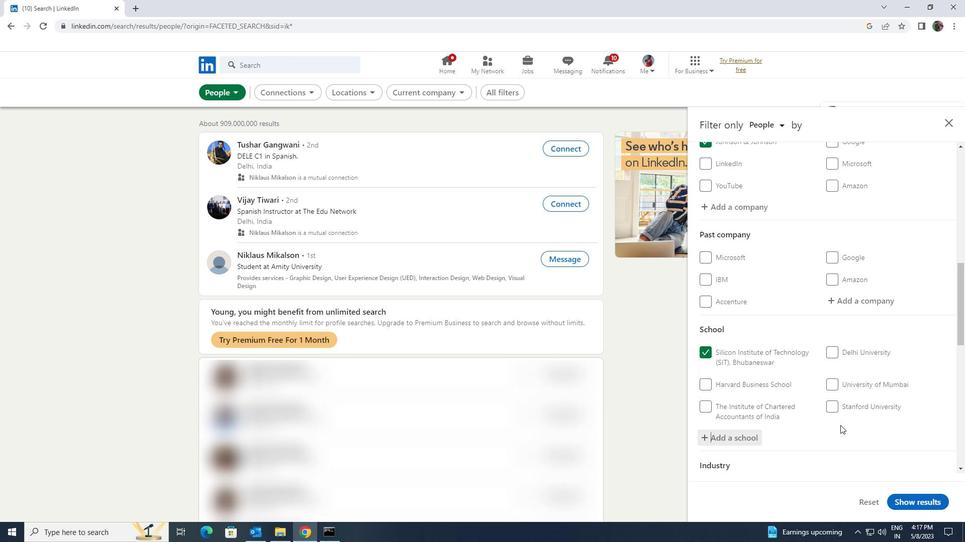 
Action: Mouse moved to (839, 421)
Screenshot: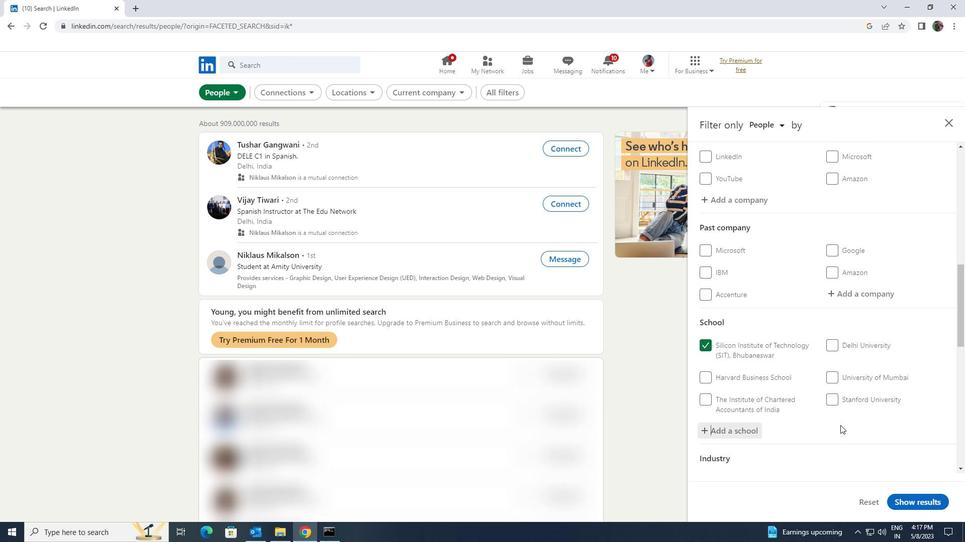 
Action: Mouse scrolled (839, 421) with delta (0, 0)
Screenshot: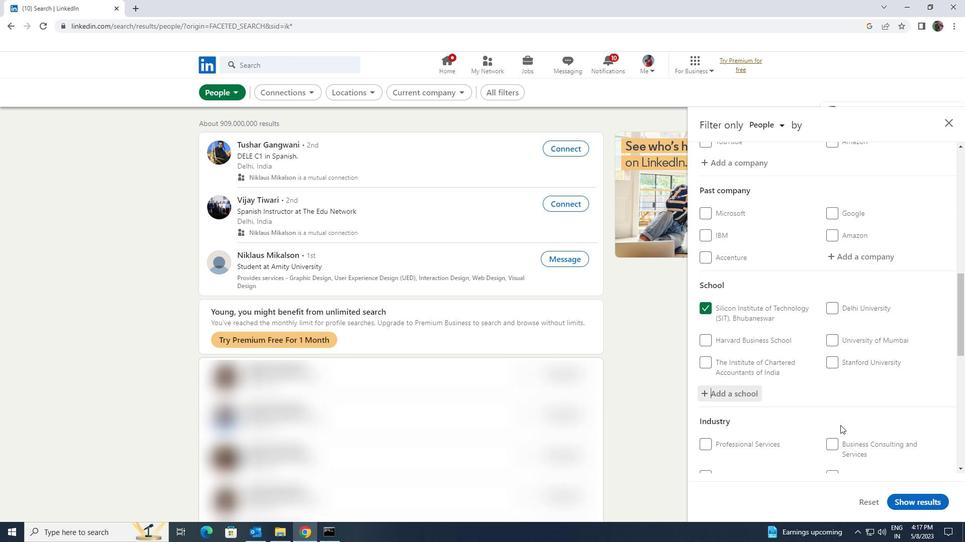 
Action: Mouse scrolled (839, 421) with delta (0, 0)
Screenshot: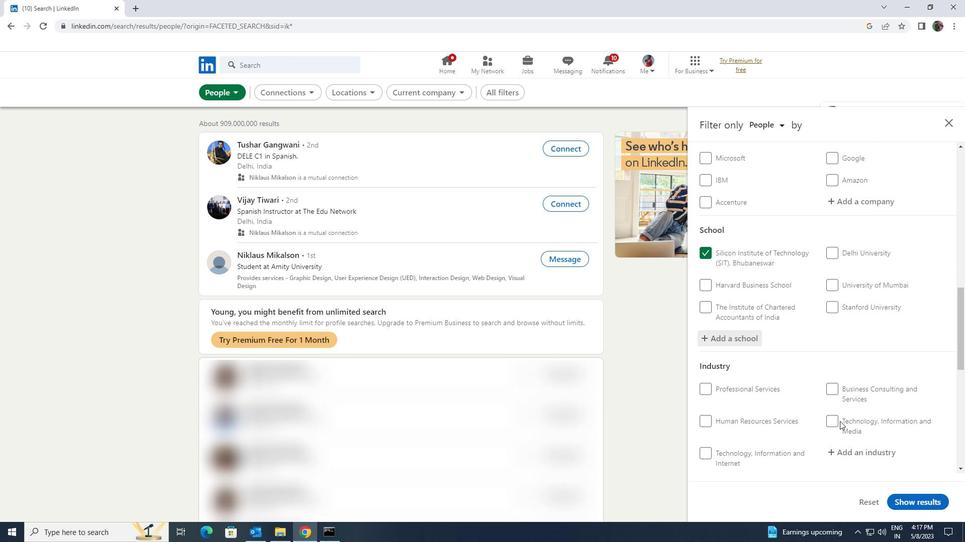 
Action: Mouse moved to (839, 403)
Screenshot: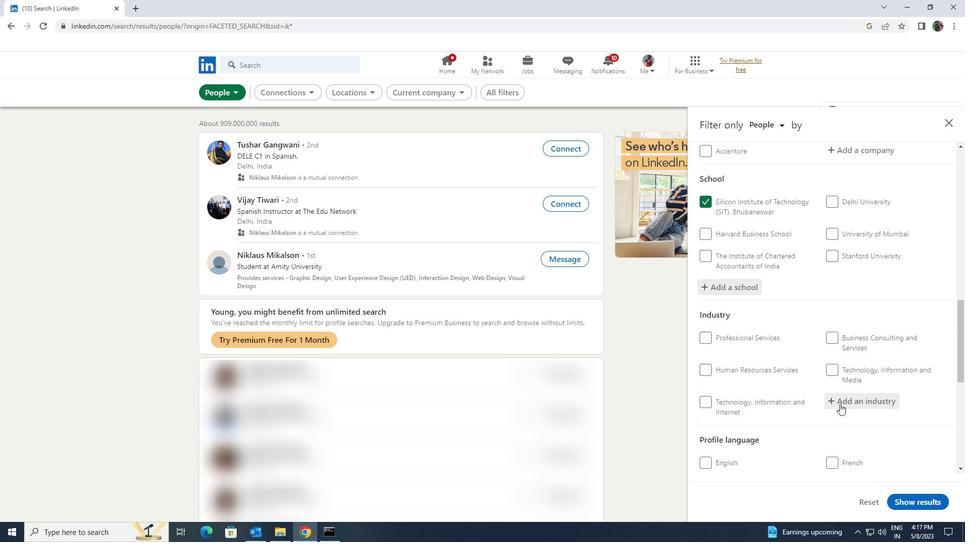 
Action: Mouse pressed left at (839, 403)
Screenshot: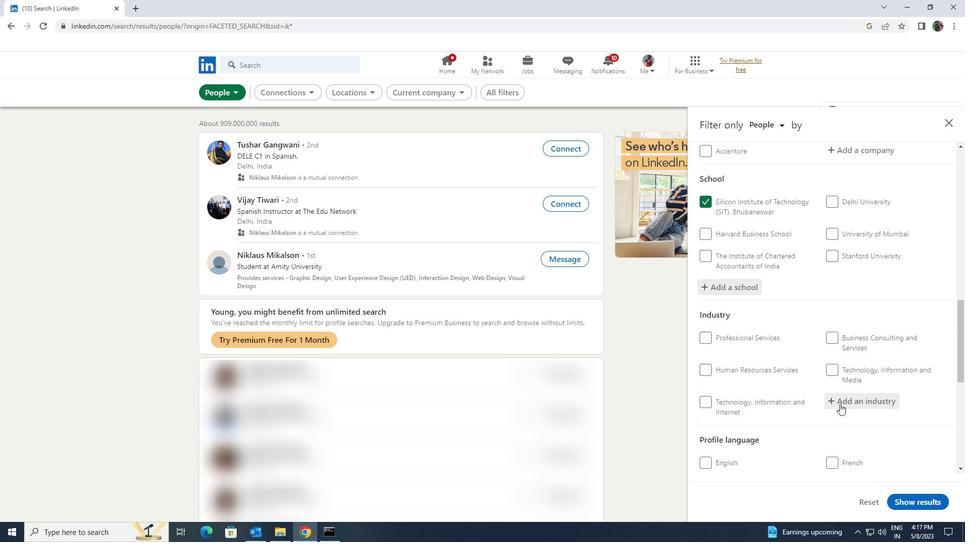 
Action: Key pressed <Key.shift>LAW<Key.space><Key.shift>ENG<Key.backspace>FORCE
Screenshot: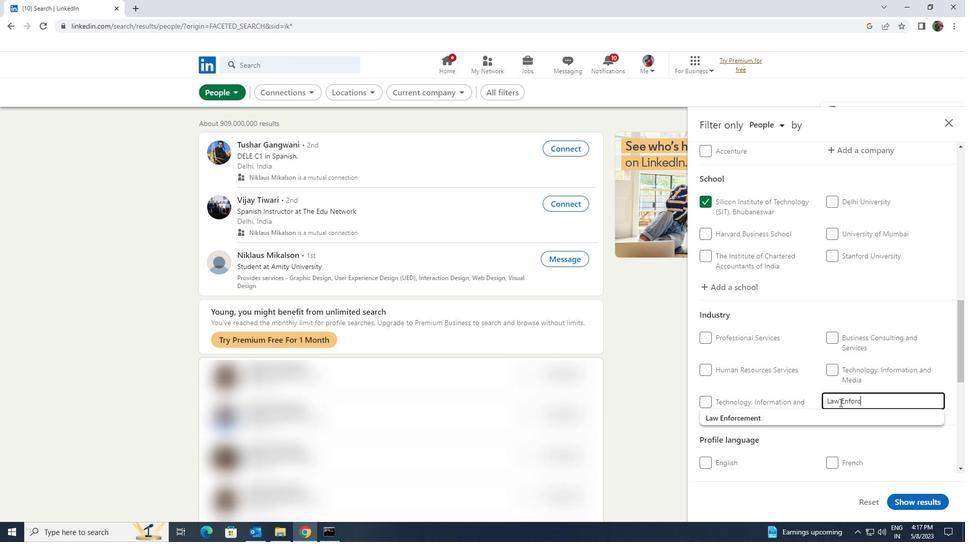 
Action: Mouse moved to (836, 414)
Screenshot: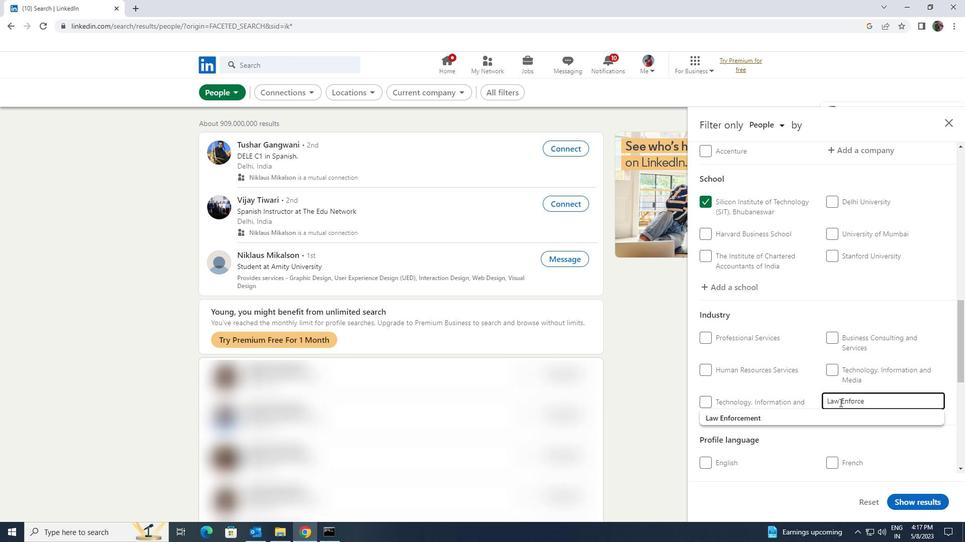 
Action: Mouse pressed left at (836, 414)
Screenshot: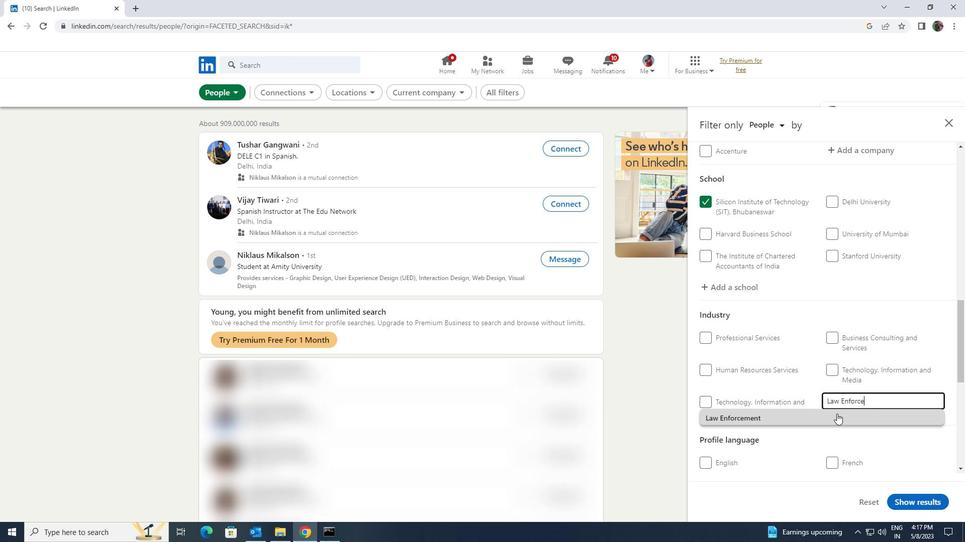 
Action: Mouse scrolled (836, 413) with delta (0, 0)
Screenshot: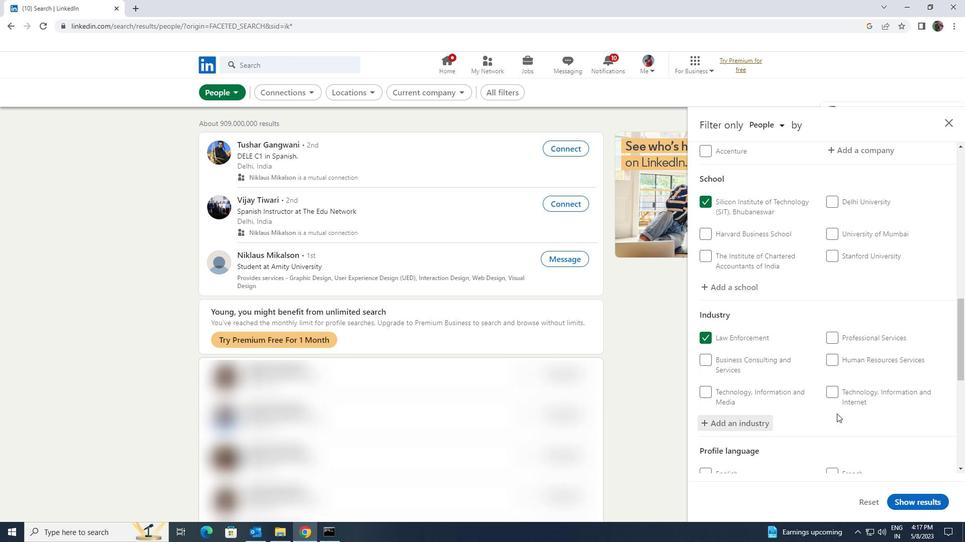 
Action: Mouse scrolled (836, 413) with delta (0, 0)
Screenshot: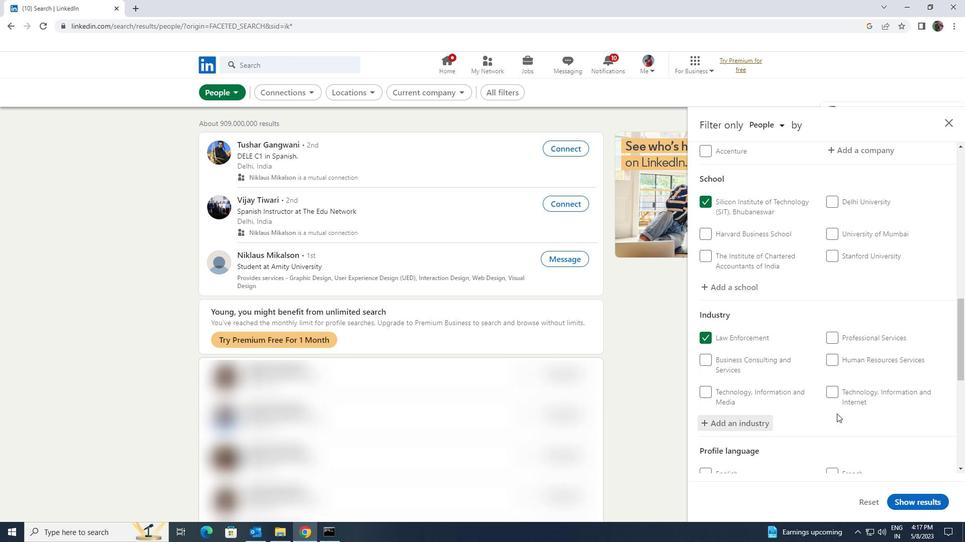 
Action: Mouse scrolled (836, 413) with delta (0, 0)
Screenshot: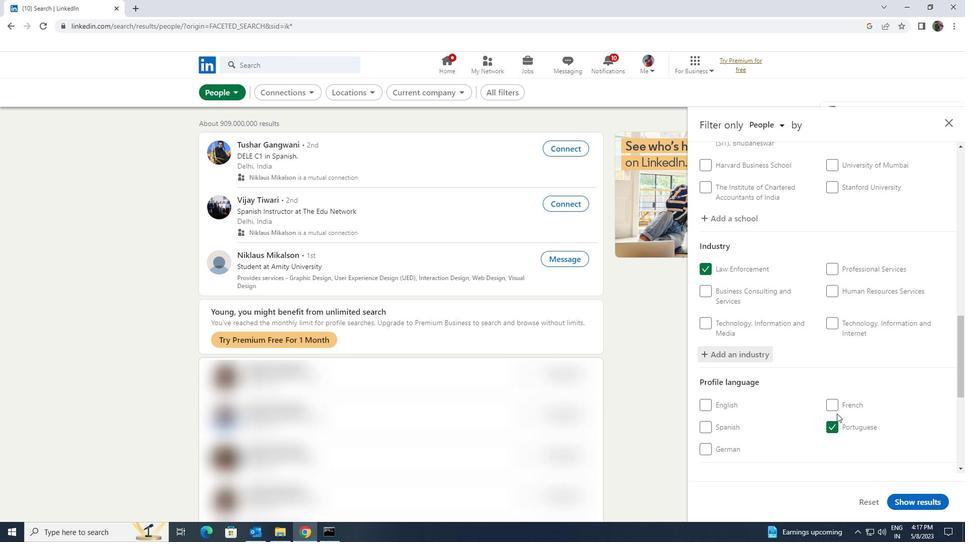 
Action: Mouse scrolled (836, 413) with delta (0, 0)
Screenshot: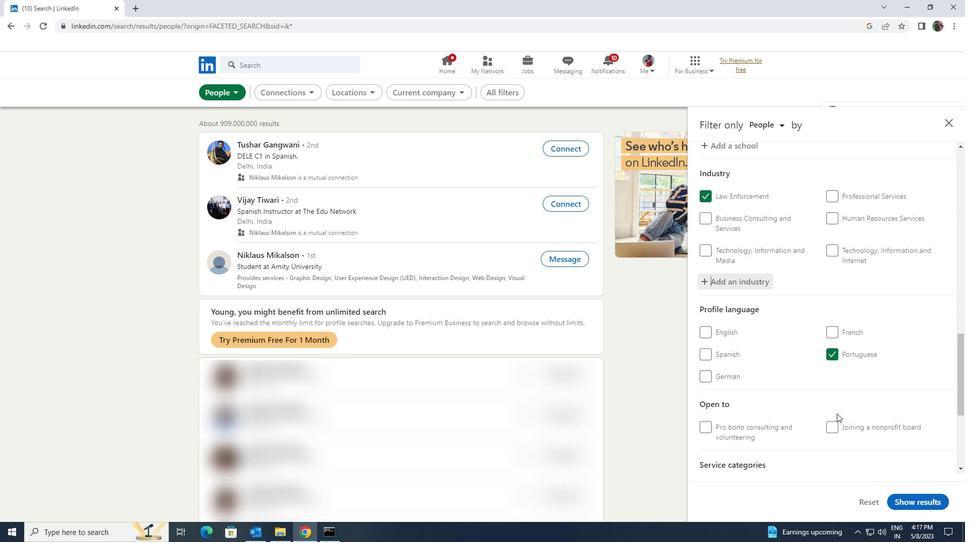 
Action: Mouse scrolled (836, 413) with delta (0, 0)
Screenshot: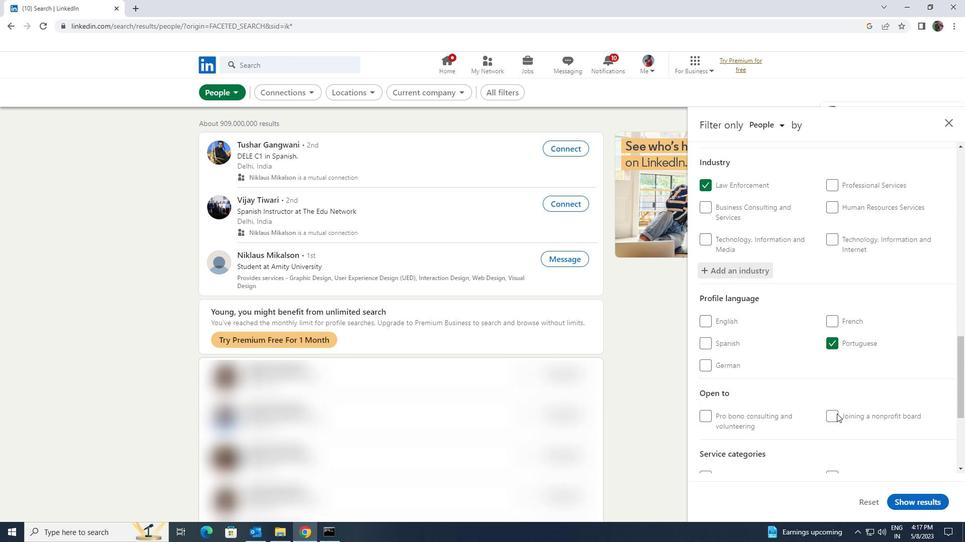 
Action: Mouse moved to (833, 416)
Screenshot: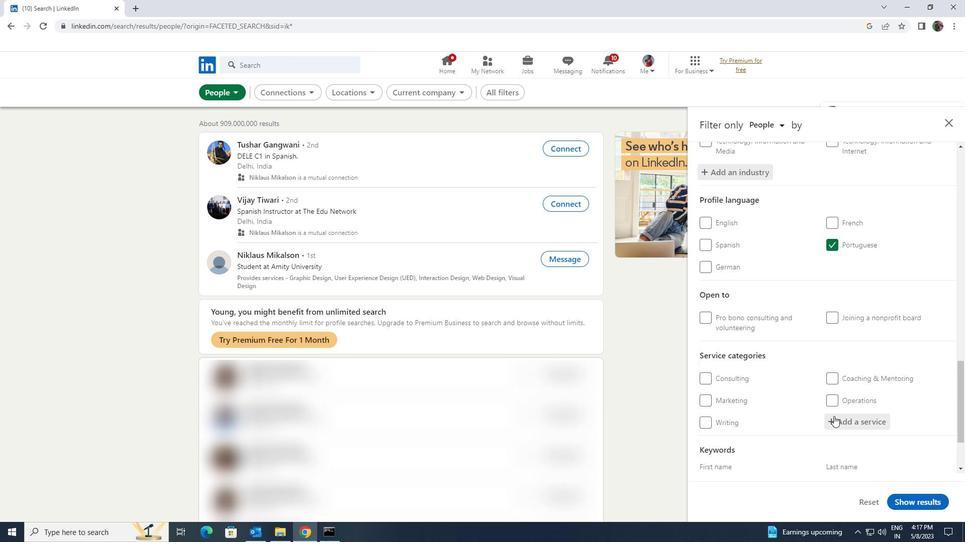
Action: Mouse pressed left at (833, 416)
Screenshot: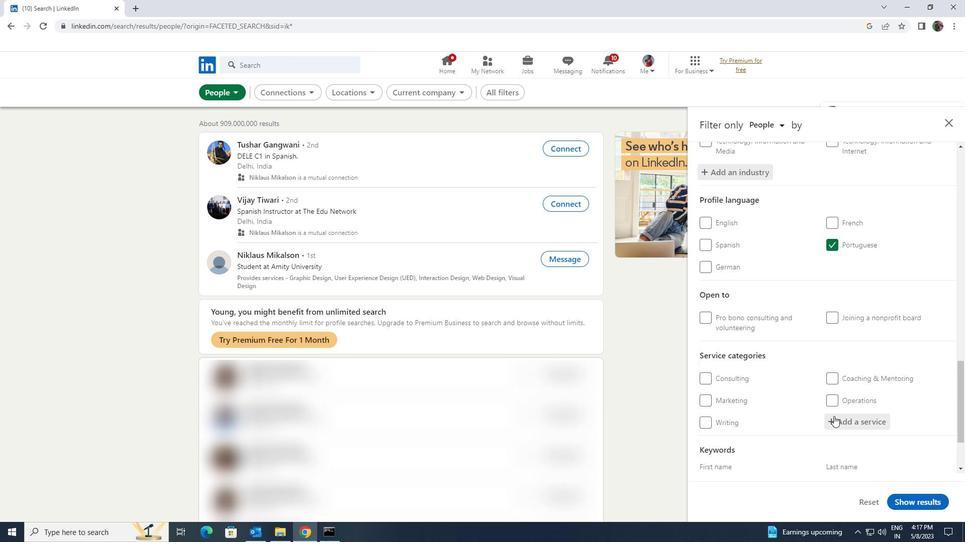 
Action: Key pressed <Key.shift><Key.shift><Key.shift><Key.shift><Key.shift><Key.shift><Key.shift><Key.shift><Key.shift><Key.shift><Key.shift><Key.shift>EXECUTIVE<Key.space>
Screenshot: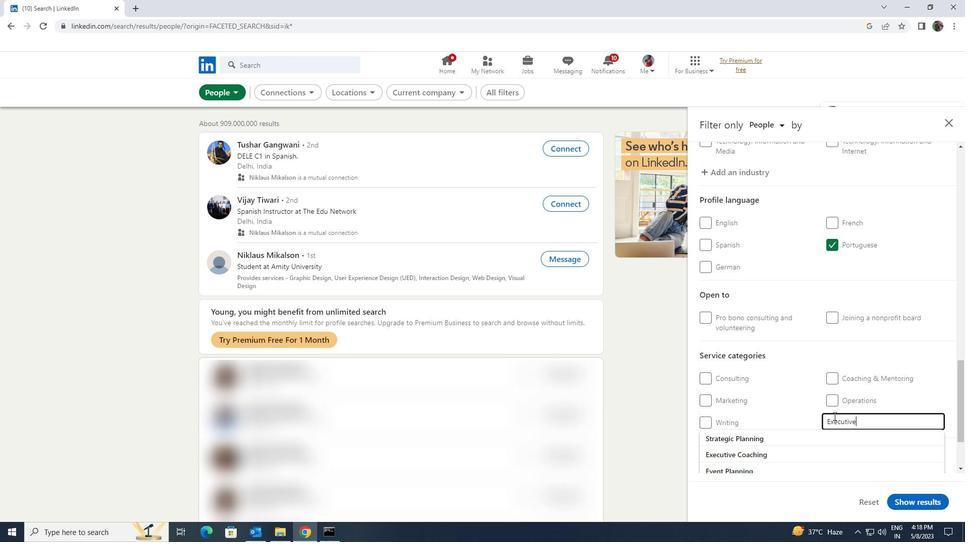 
Action: Mouse moved to (808, 441)
Screenshot: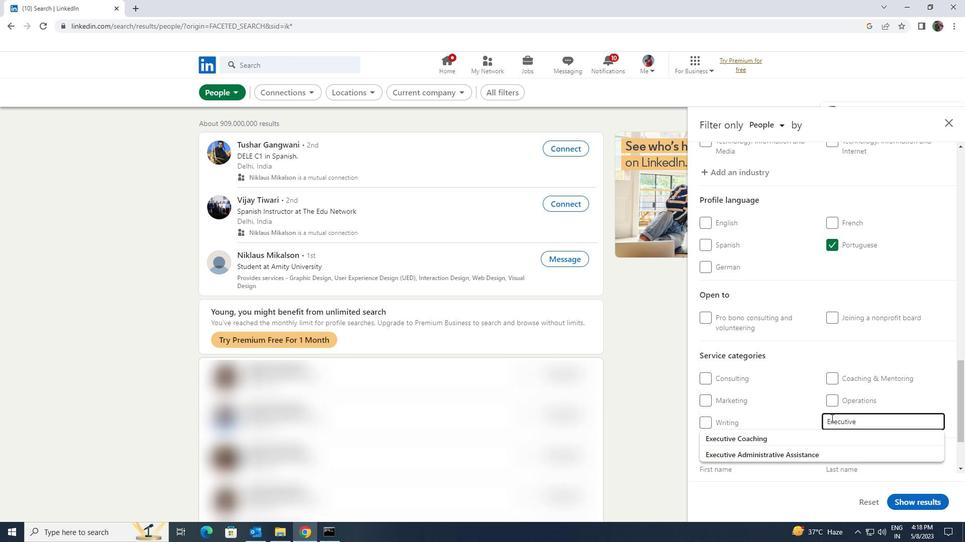 
Action: Mouse pressed left at (808, 441)
Screenshot: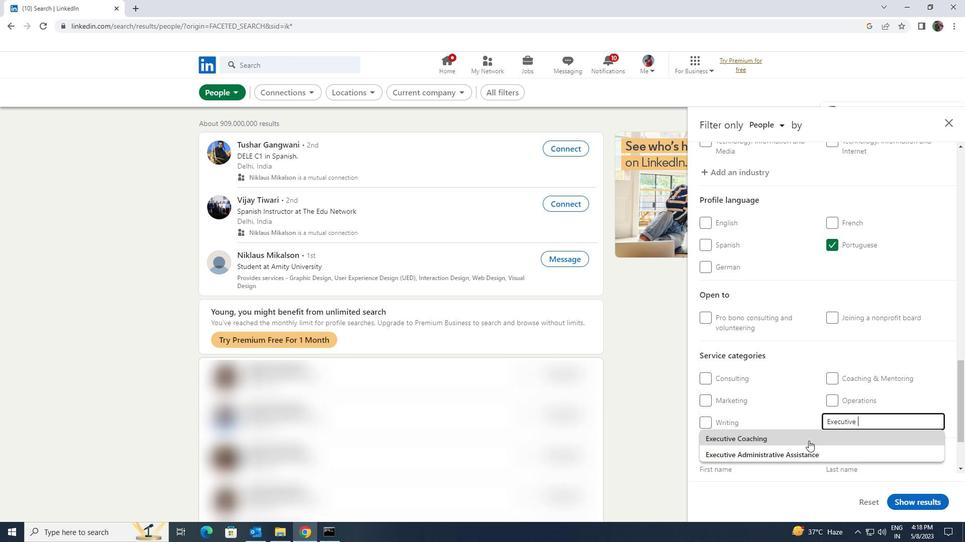 
Action: Mouse scrolled (808, 440) with delta (0, 0)
Screenshot: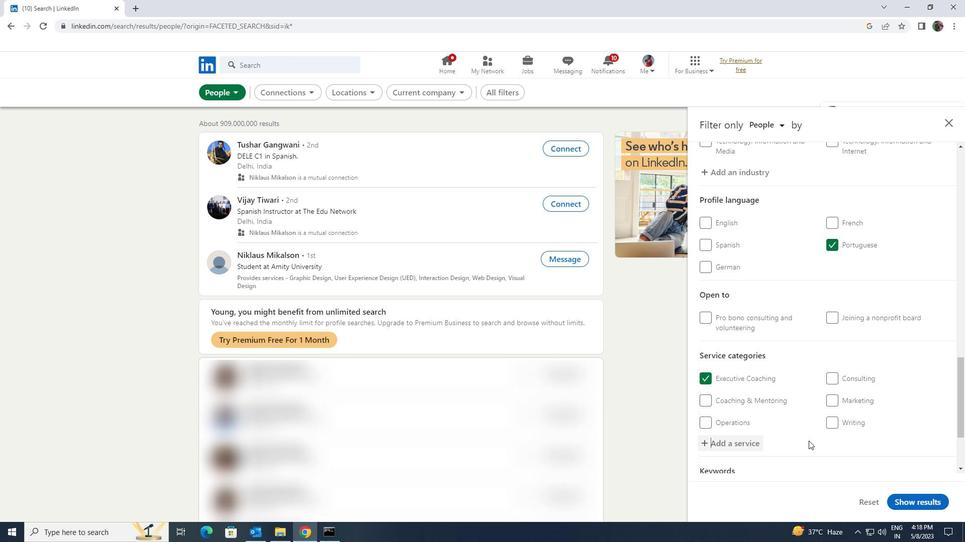 
Action: Mouse scrolled (808, 440) with delta (0, 0)
Screenshot: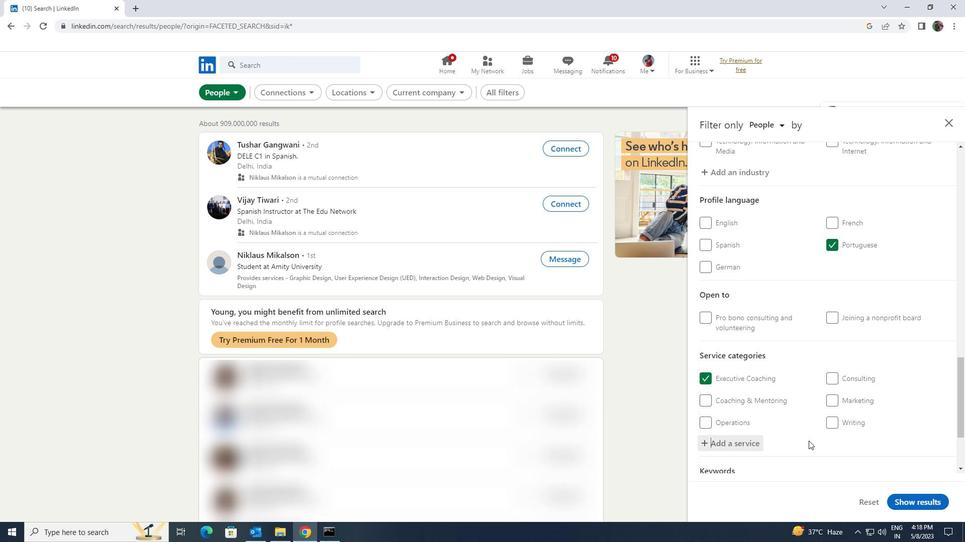 
Action: Mouse scrolled (808, 440) with delta (0, 0)
Screenshot: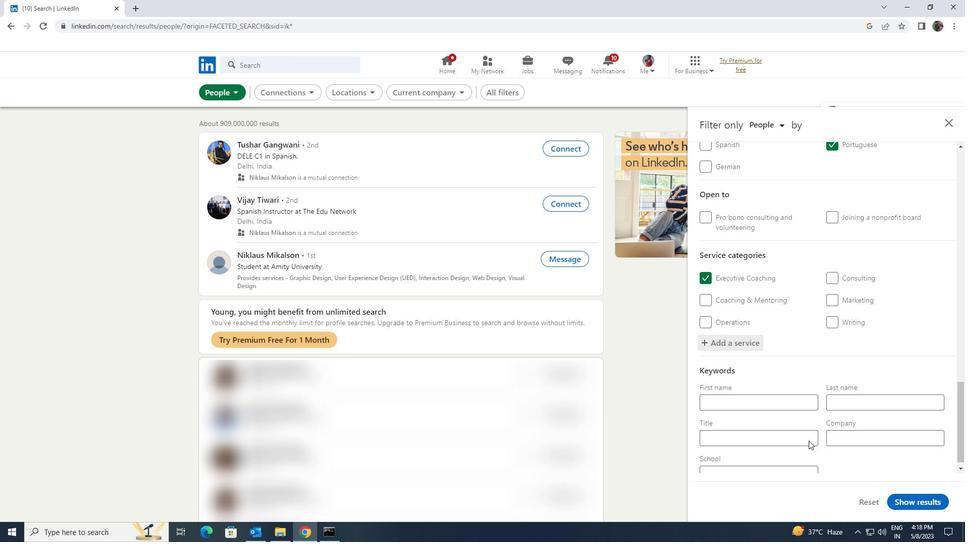 
Action: Mouse moved to (799, 425)
Screenshot: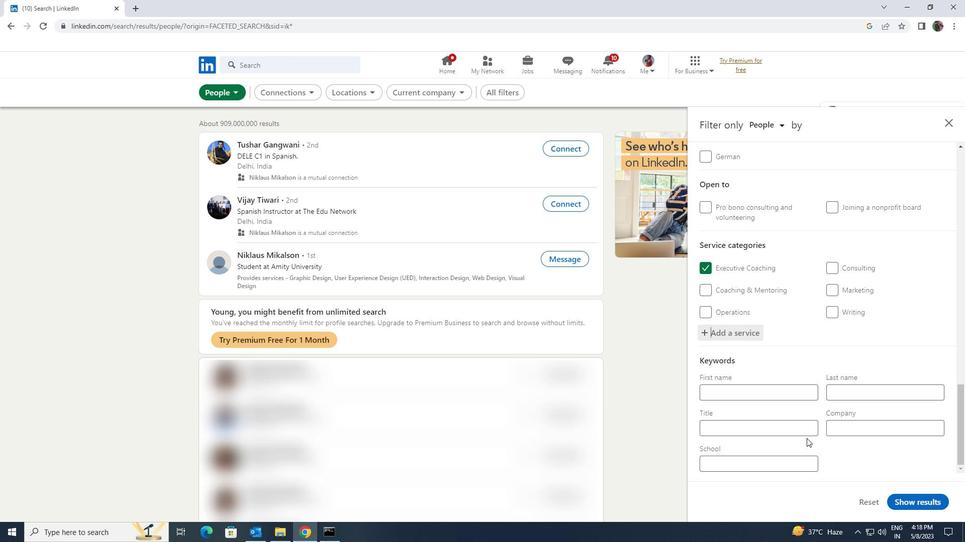 
Action: Mouse pressed left at (799, 425)
Screenshot: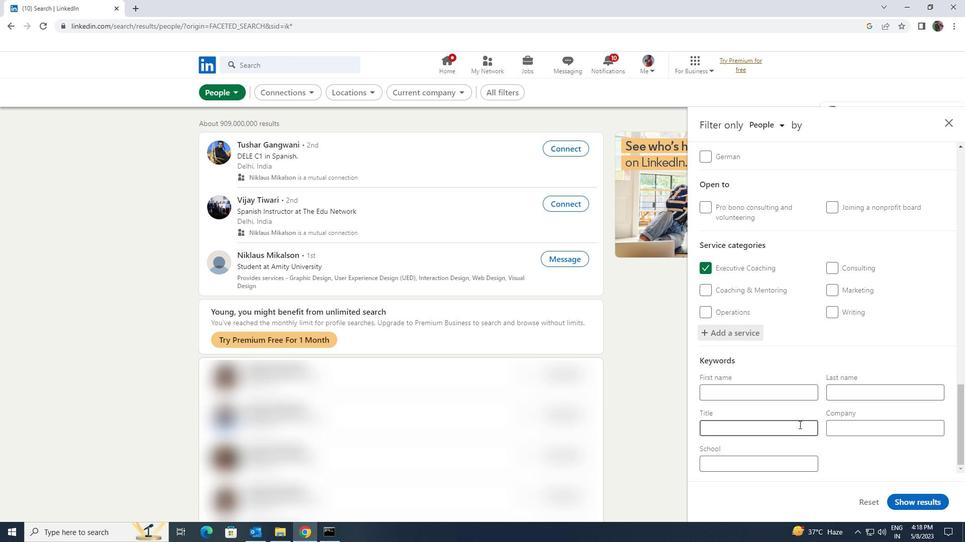 
Action: Key pressed <Key.shift><Key.shift><Key.shift><Key.shift><Key.shift><Key.shift><Key.shift><Key.shift><Key.shift><Key.shift>SALES<Key.space><Key.shift><Key.shift><Key.shift><Key.shift><Key.shift><Key.shift><Key.shift><Key.shift><Key.shift><Key.shift><Key.shift><Key.shift>MANAGER
Screenshot: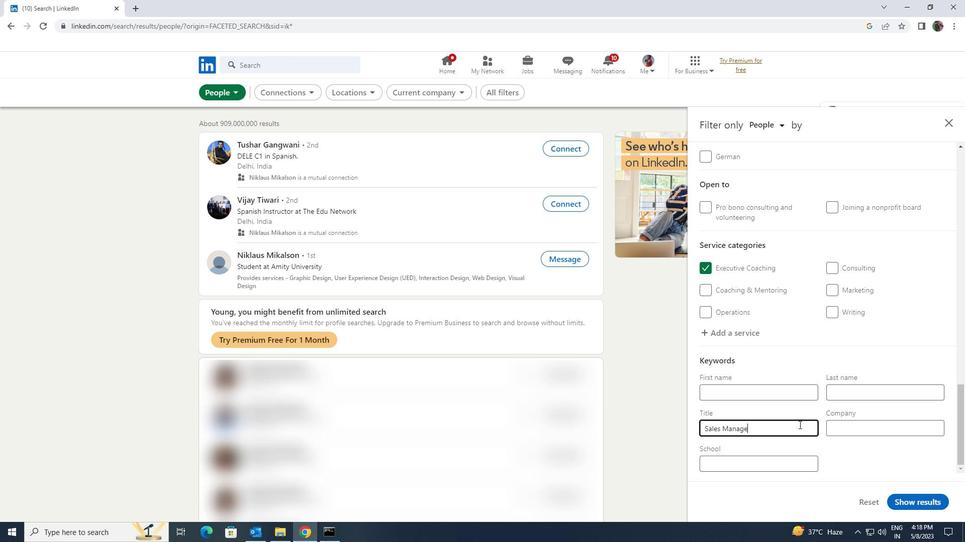 
Action: Mouse moved to (902, 503)
Screenshot: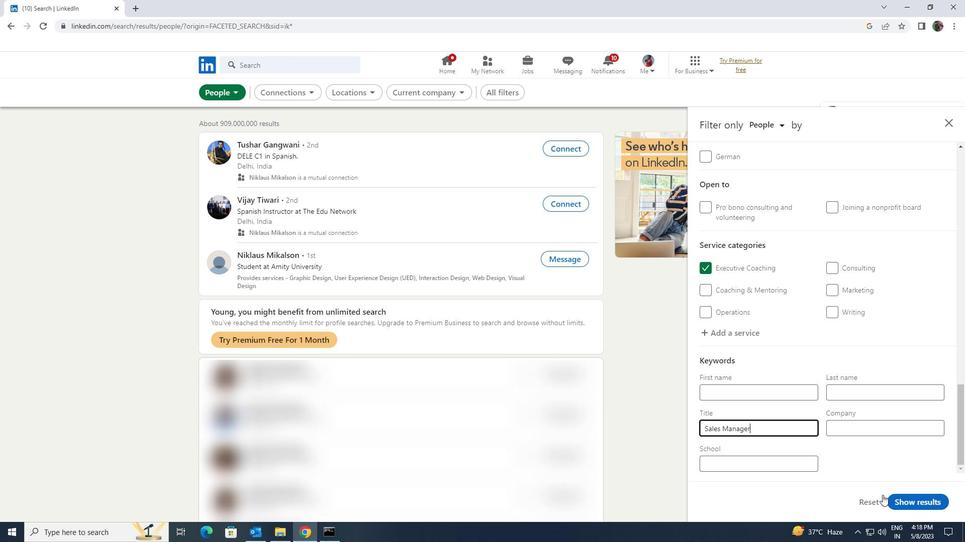 
Action: Mouse pressed left at (902, 503)
Screenshot: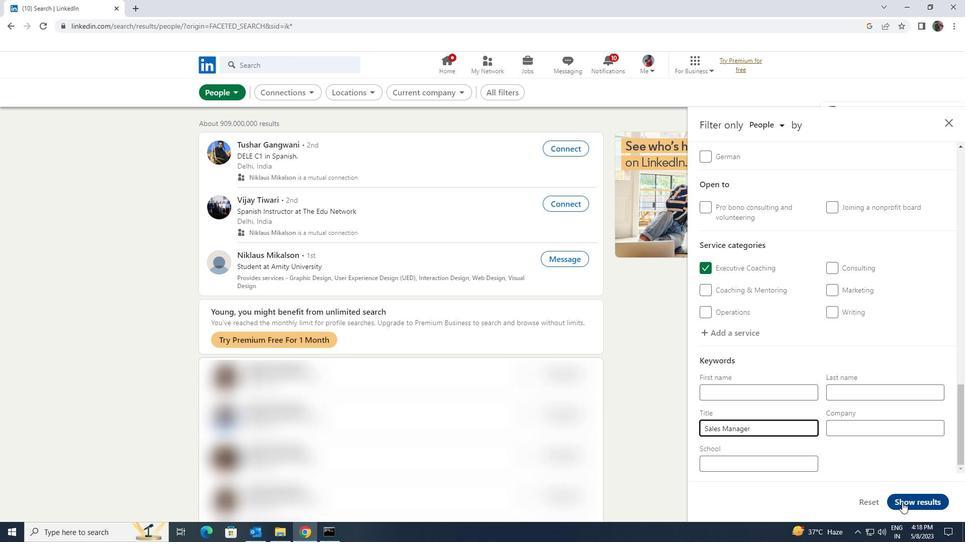 
